 Task: Add an event with the title Second Team Bonding Activity, date '2023/10/20', time 7:50 AM to 9:50 AMand add a description: Teams will work together to solve the challenges and find the hidden items or clues. This requires effective communication, creative thinking, and the ability to leverage each team member's strengths and expertise.Select event color  Basil . Add location for the event as: 789 Santorini Caldera, Santorini, Greece, logged in from the account softage.6@softage.netand send the event invitation to softage.5@softage.net and softage.7@softage.net. Set a reminder for the event Weekly on Sunday
Action: Mouse moved to (89, 112)
Screenshot: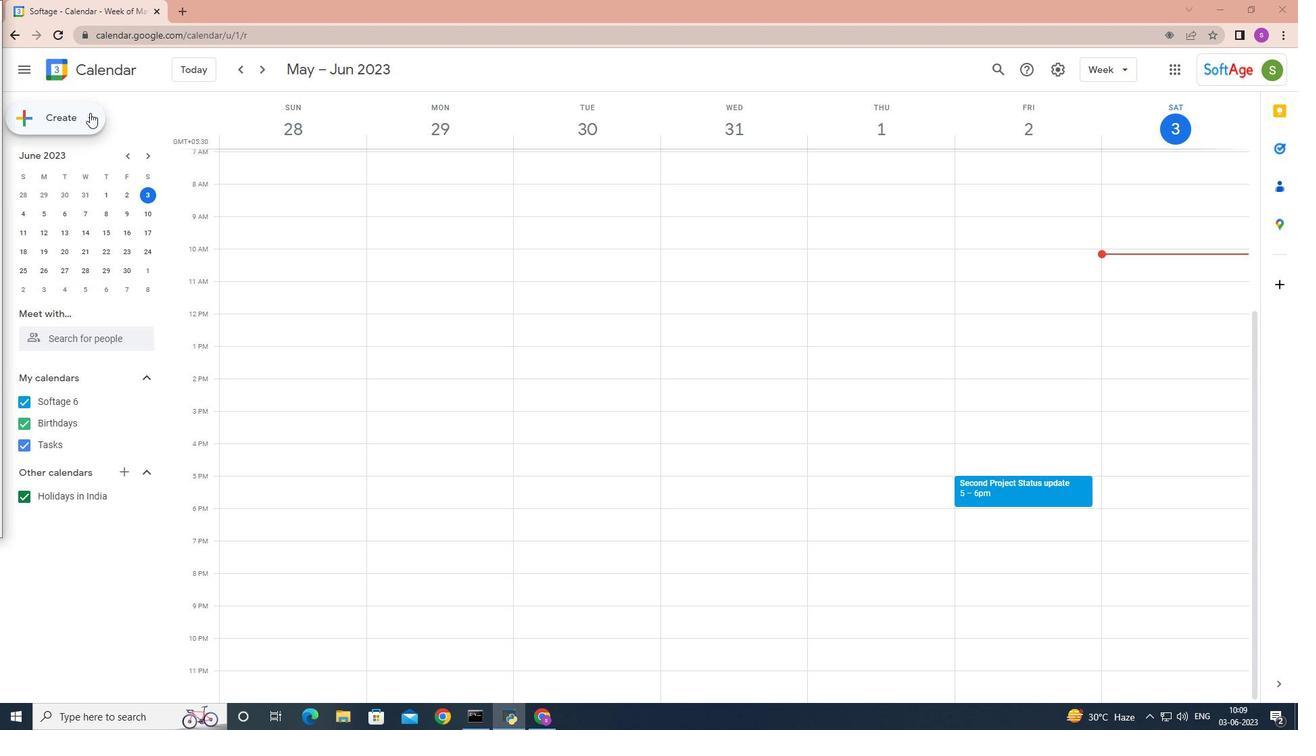 
Action: Mouse pressed left at (89, 112)
Screenshot: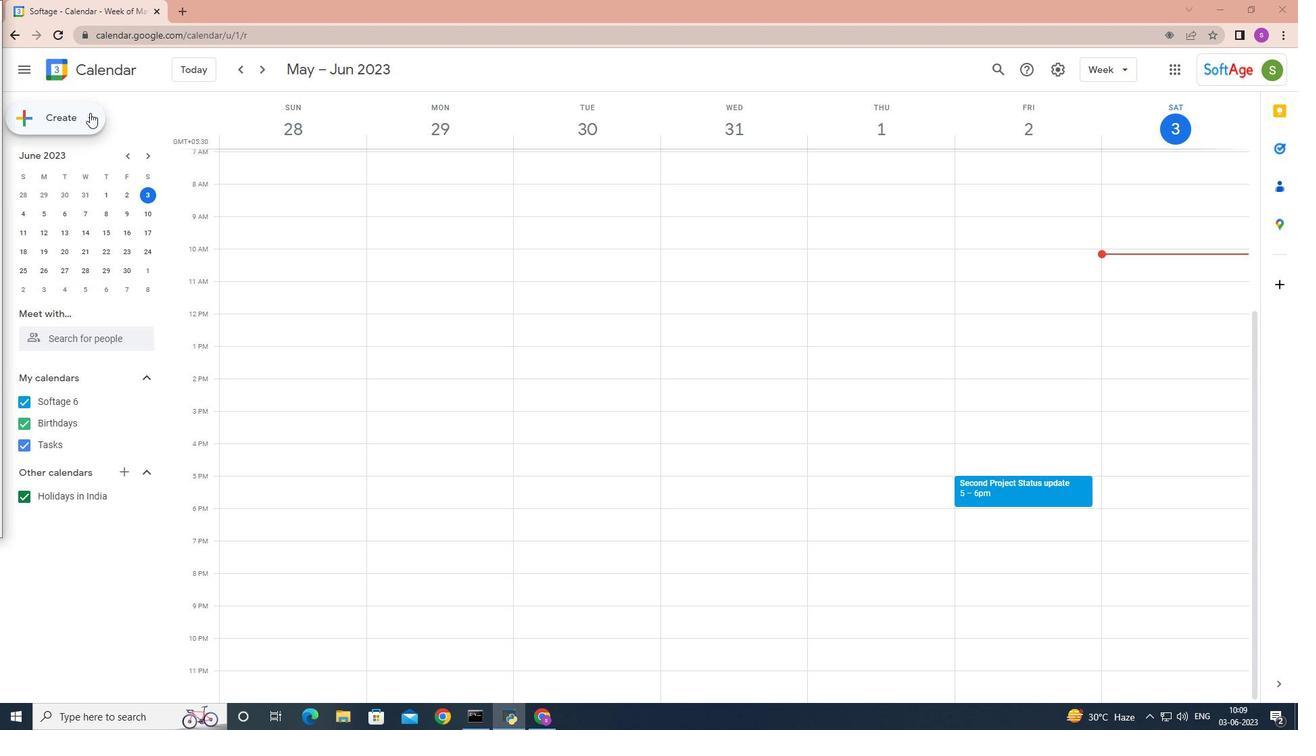 
Action: Mouse moved to (73, 150)
Screenshot: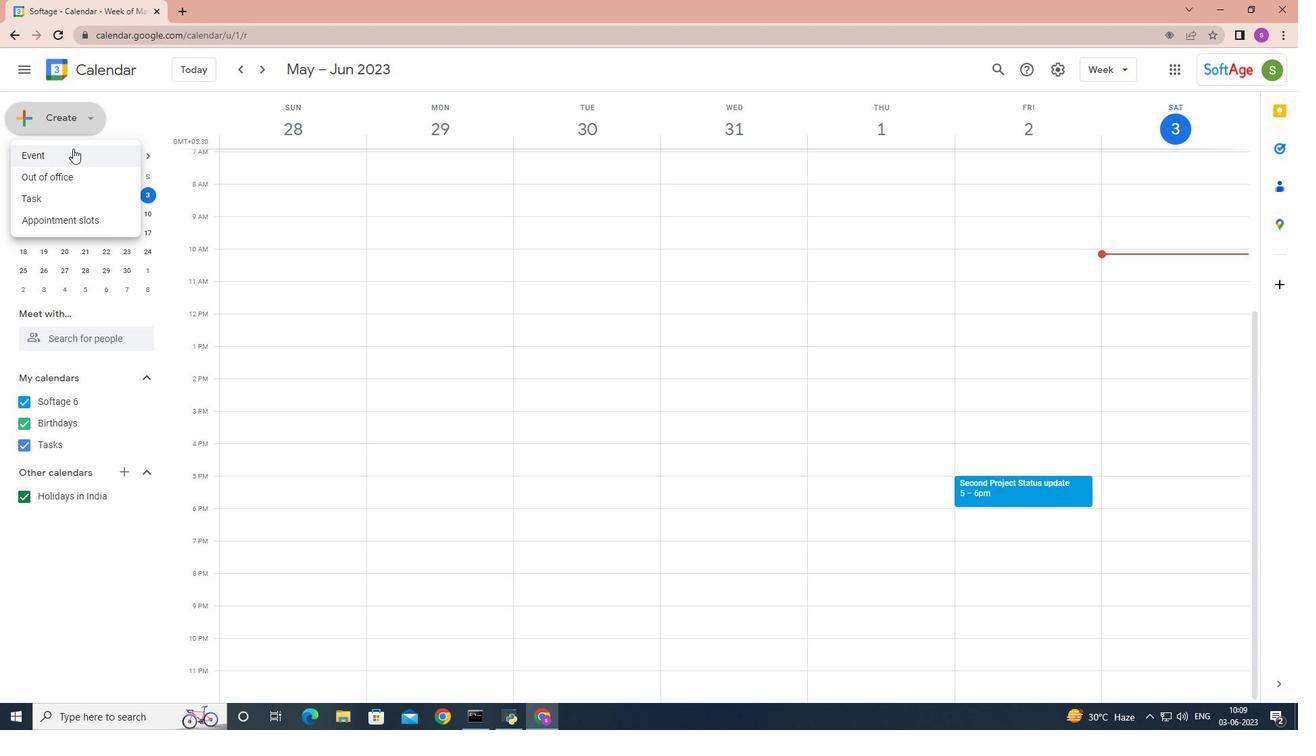 
Action: Mouse pressed left at (73, 150)
Screenshot: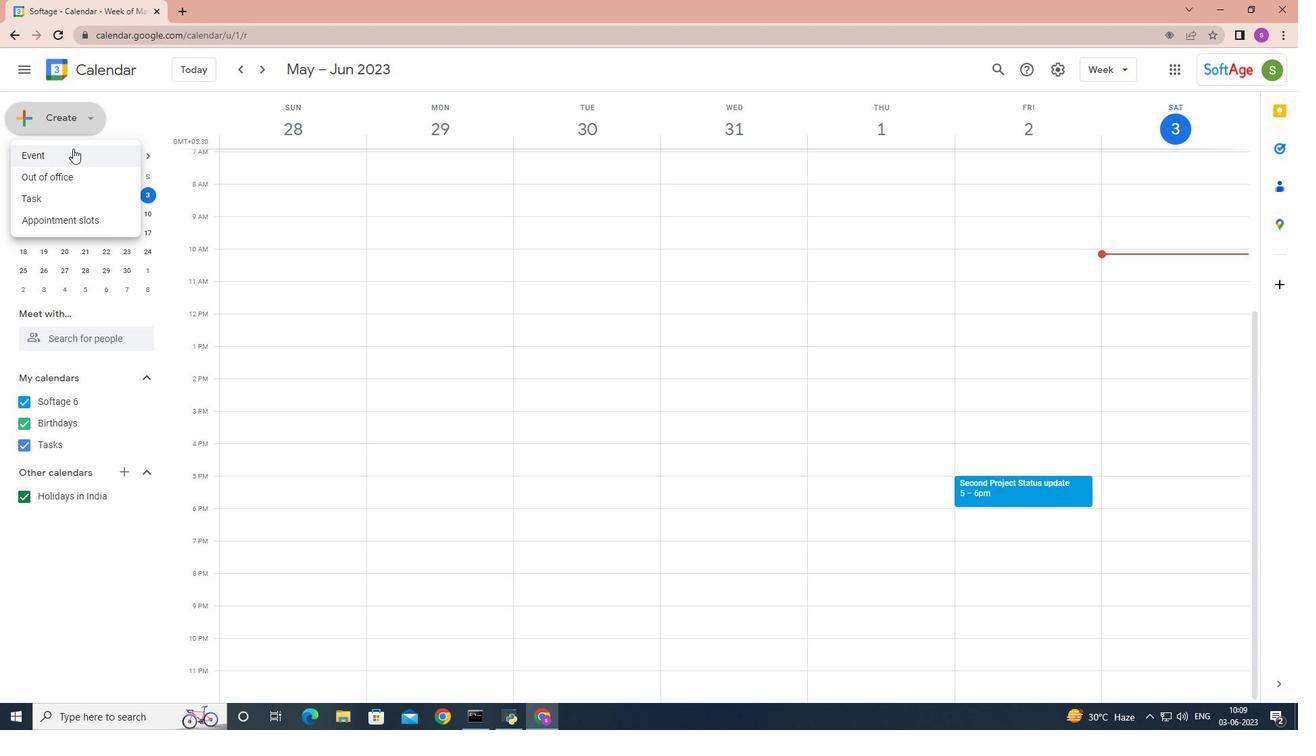 
Action: Mouse moved to (981, 528)
Screenshot: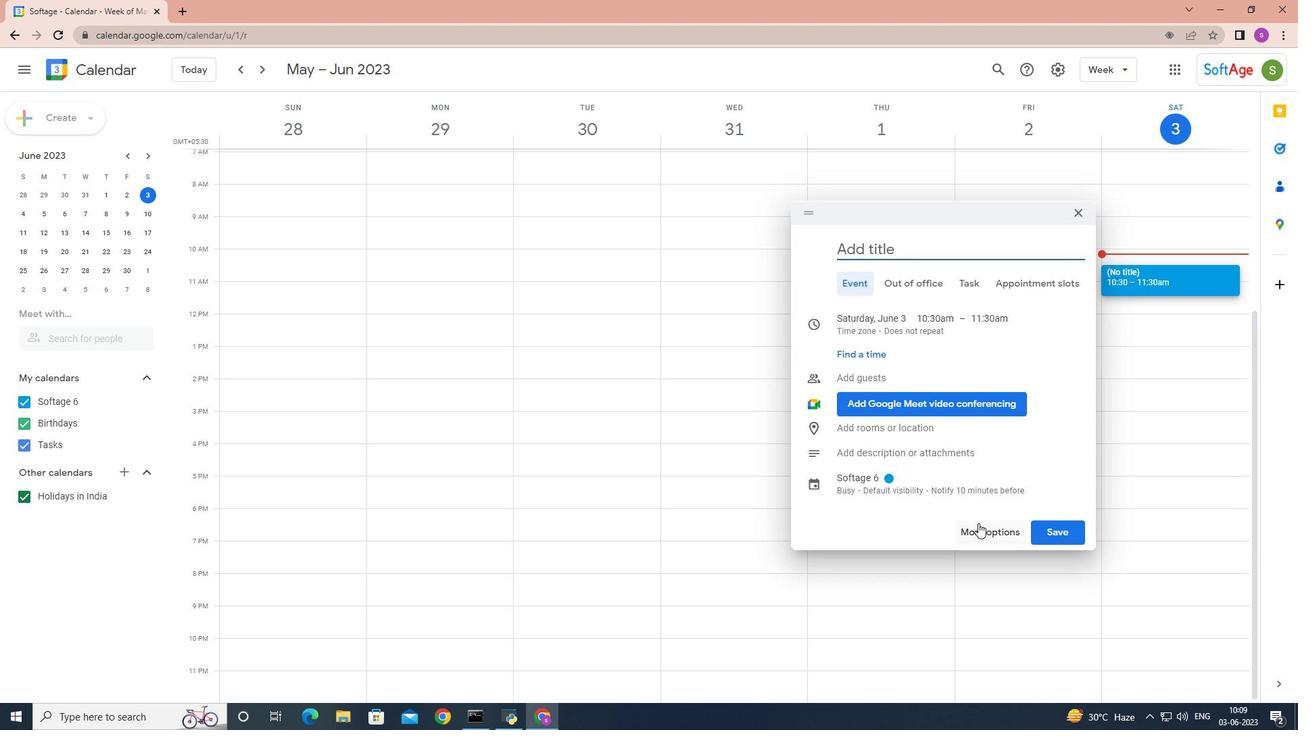
Action: Mouse pressed left at (981, 528)
Screenshot: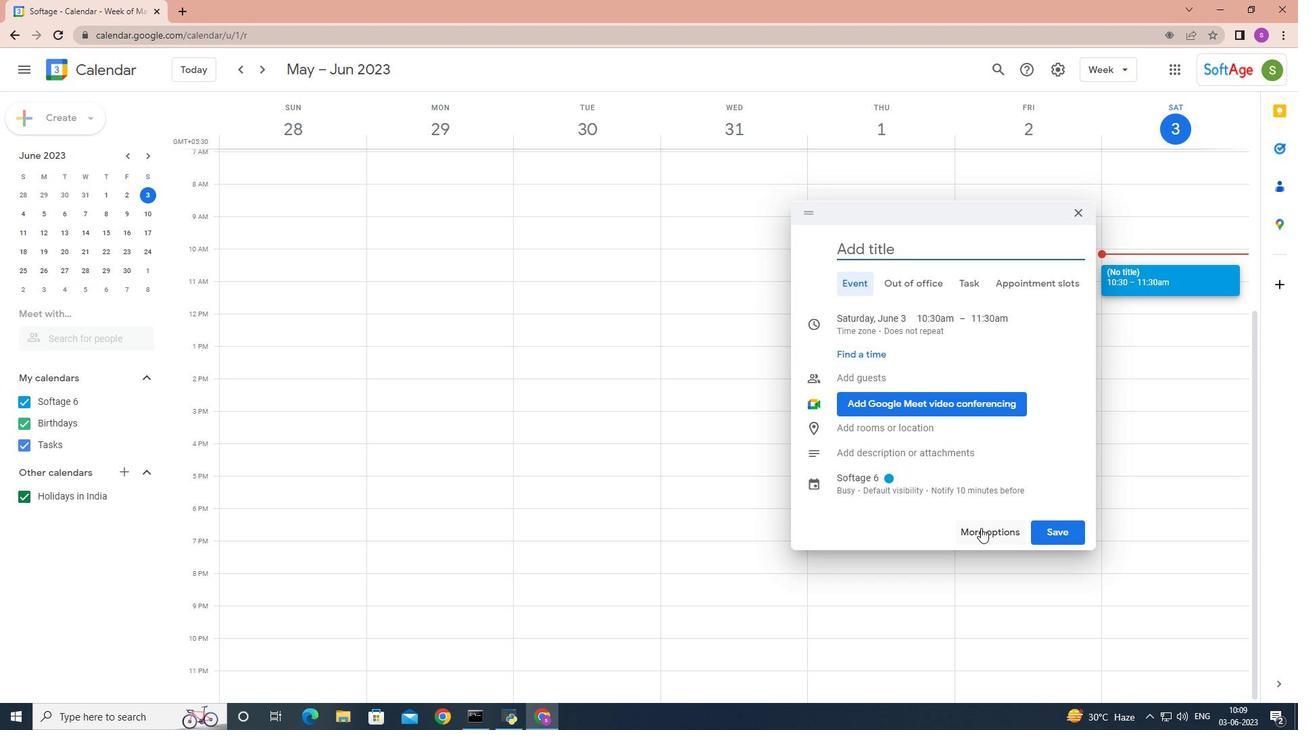 
Action: Mouse moved to (971, 524)
Screenshot: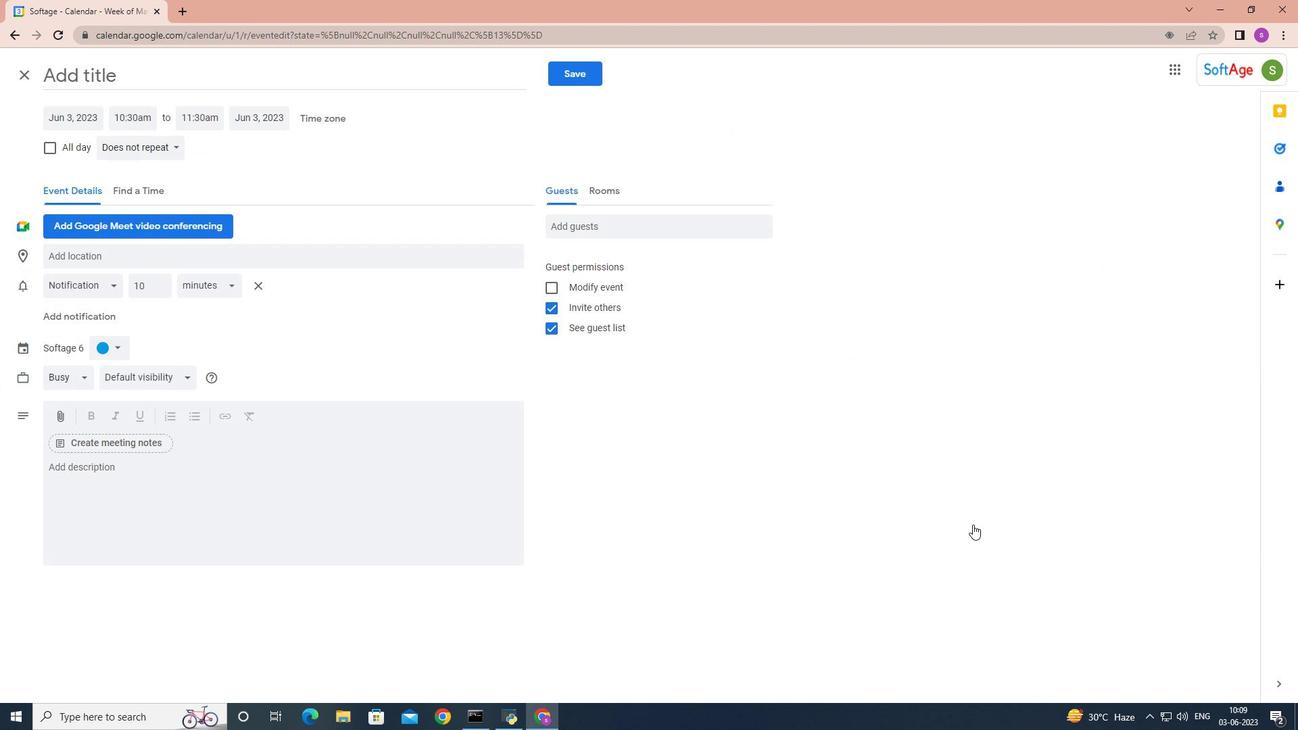 
Action: Key pressed <Key.shift>Second<Key.space><Key.shift>Teams<Key.space><Key.shift>Bop<Key.backspace>nding<Key.space><Key.shift>Activity
Screenshot: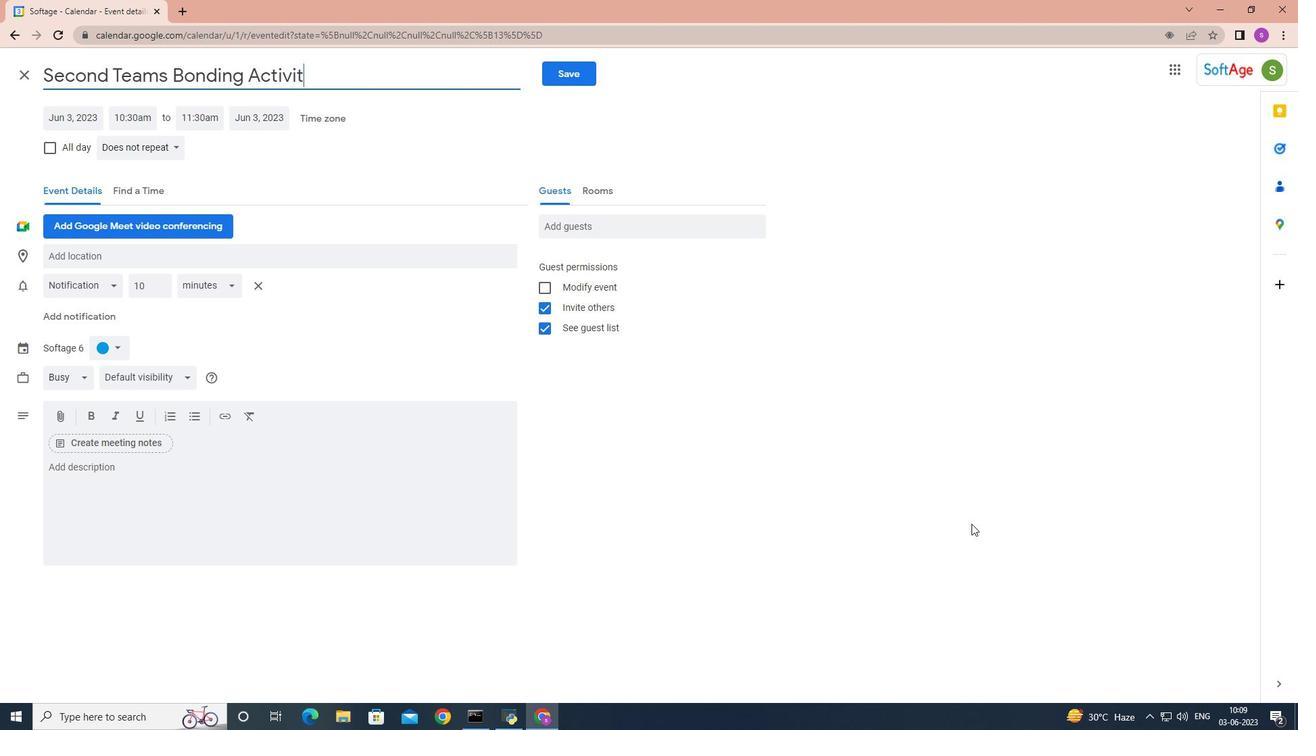 
Action: Mouse moved to (85, 122)
Screenshot: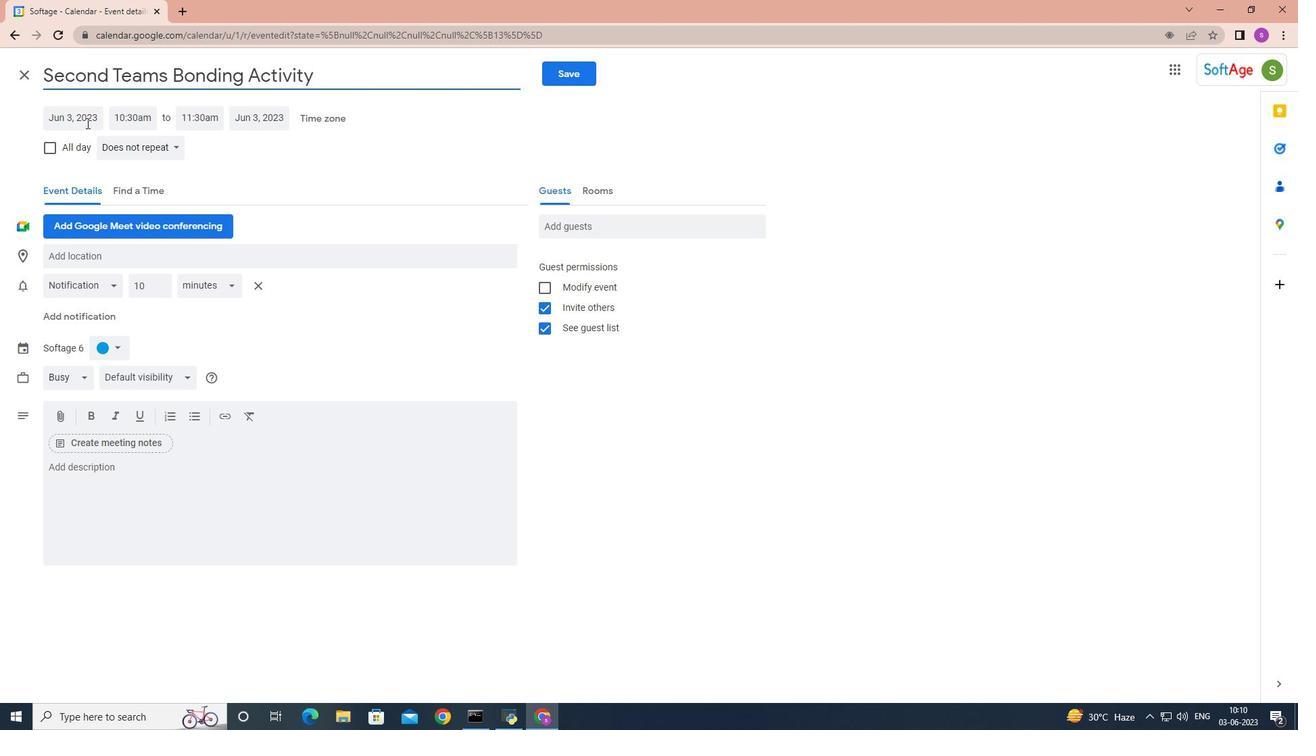 
Action: Mouse pressed left at (85, 122)
Screenshot: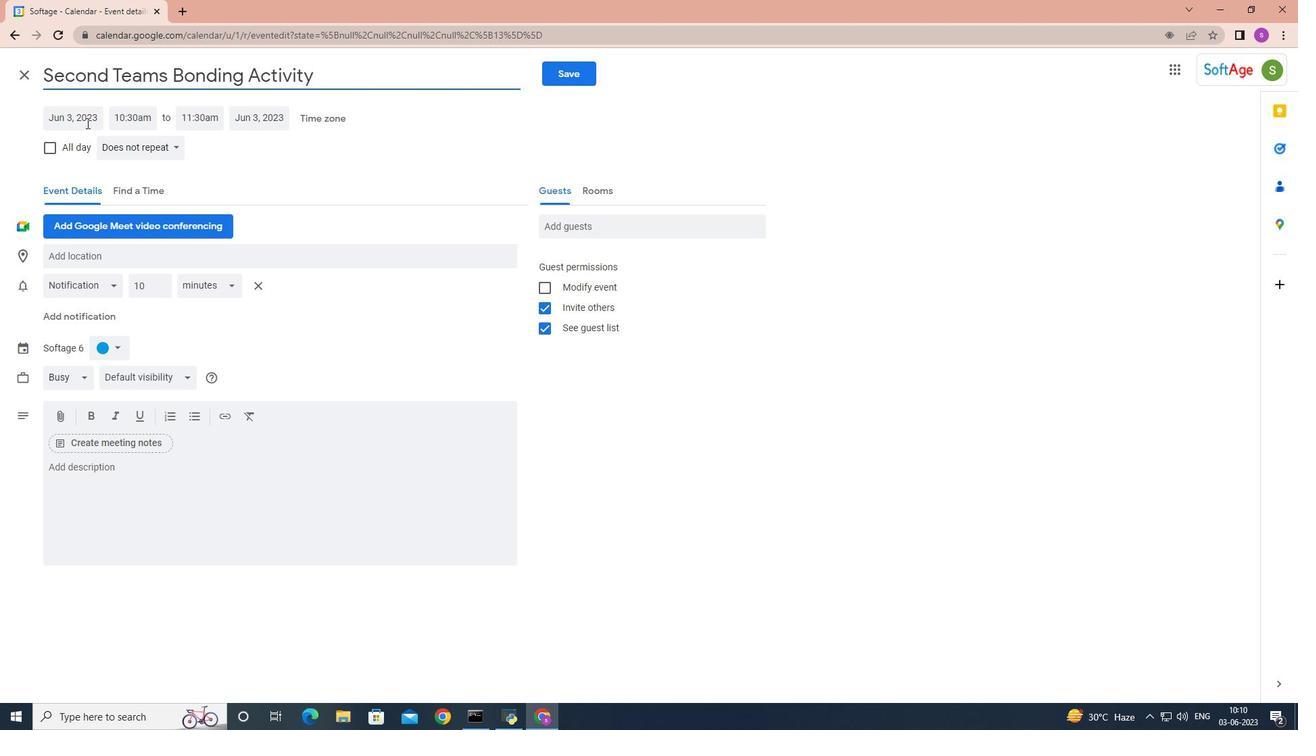
Action: Mouse moved to (211, 147)
Screenshot: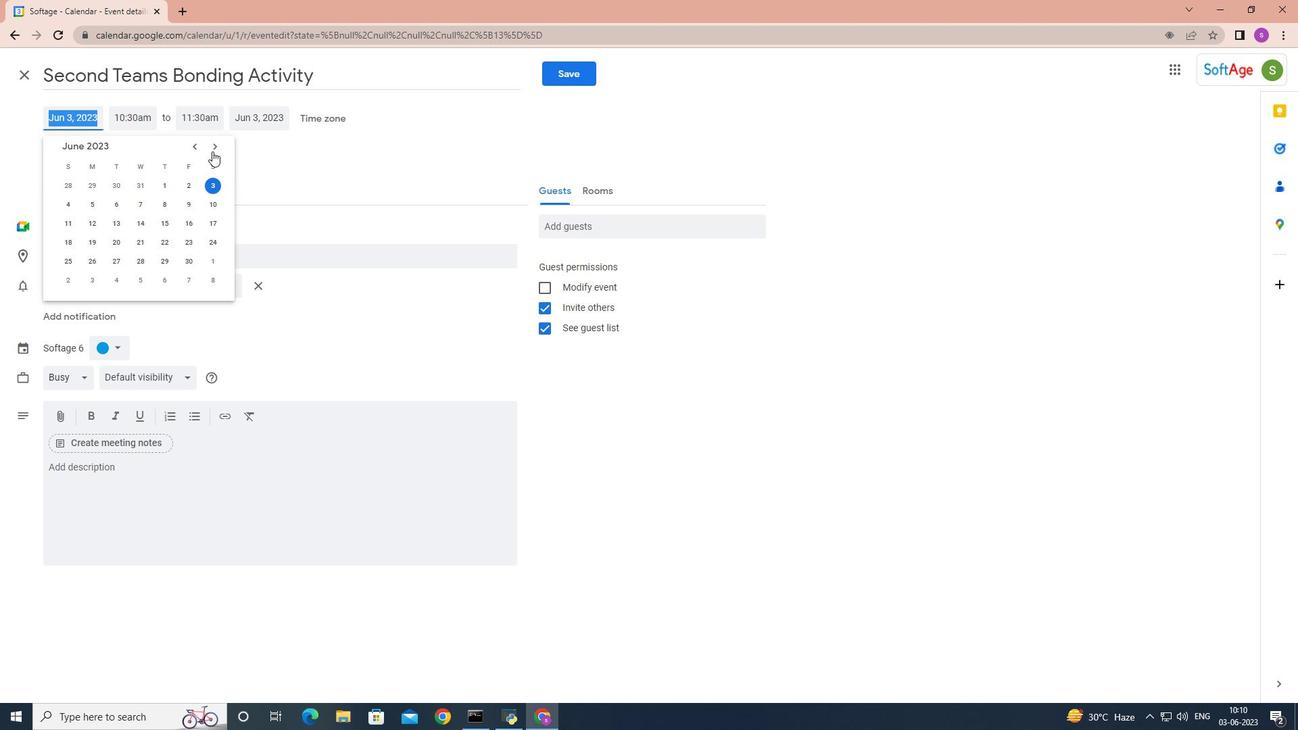 
Action: Mouse pressed left at (211, 147)
Screenshot: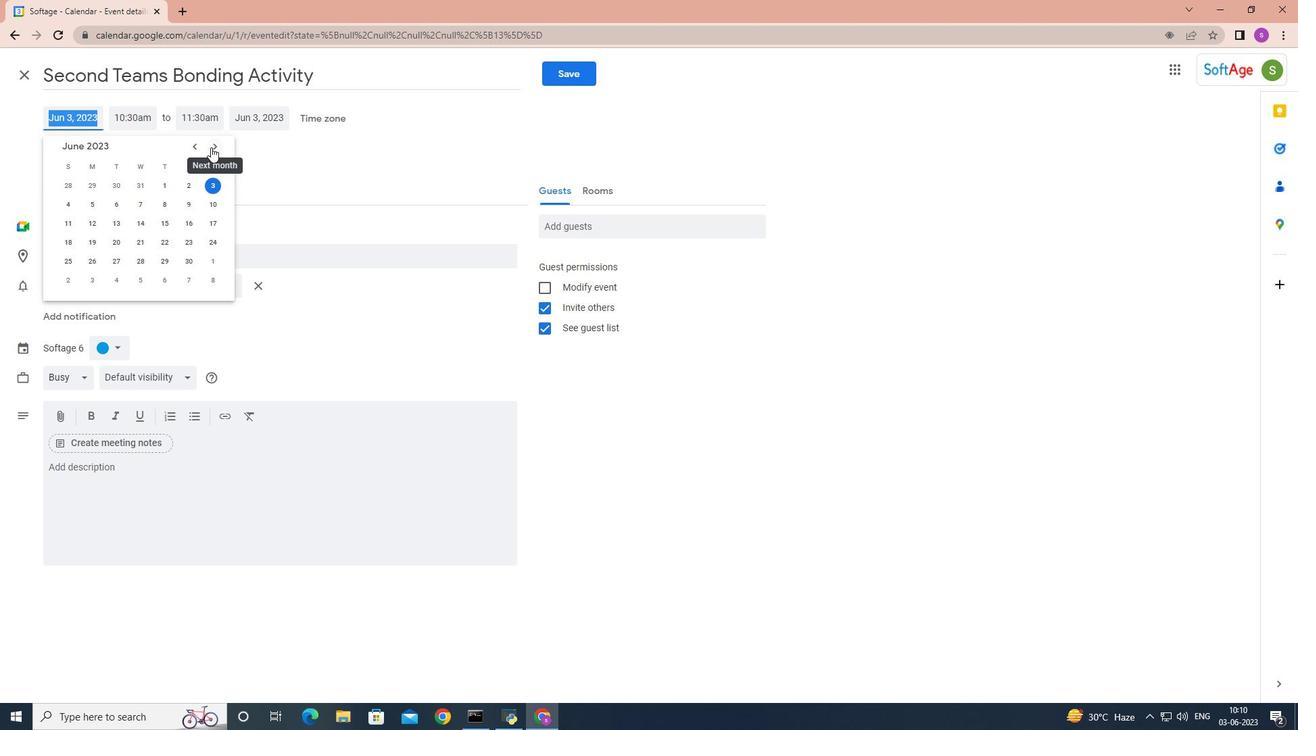 
Action: Mouse pressed left at (211, 147)
Screenshot: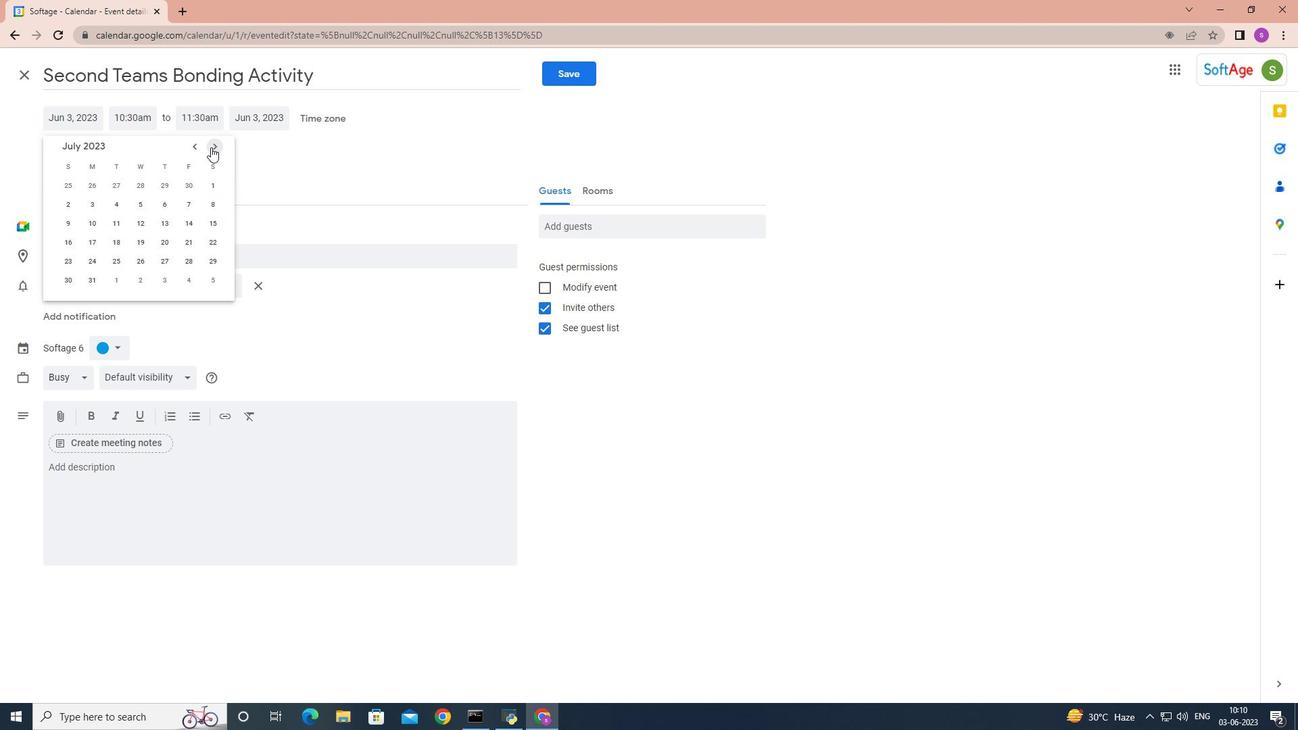 
Action: Mouse pressed left at (211, 147)
Screenshot: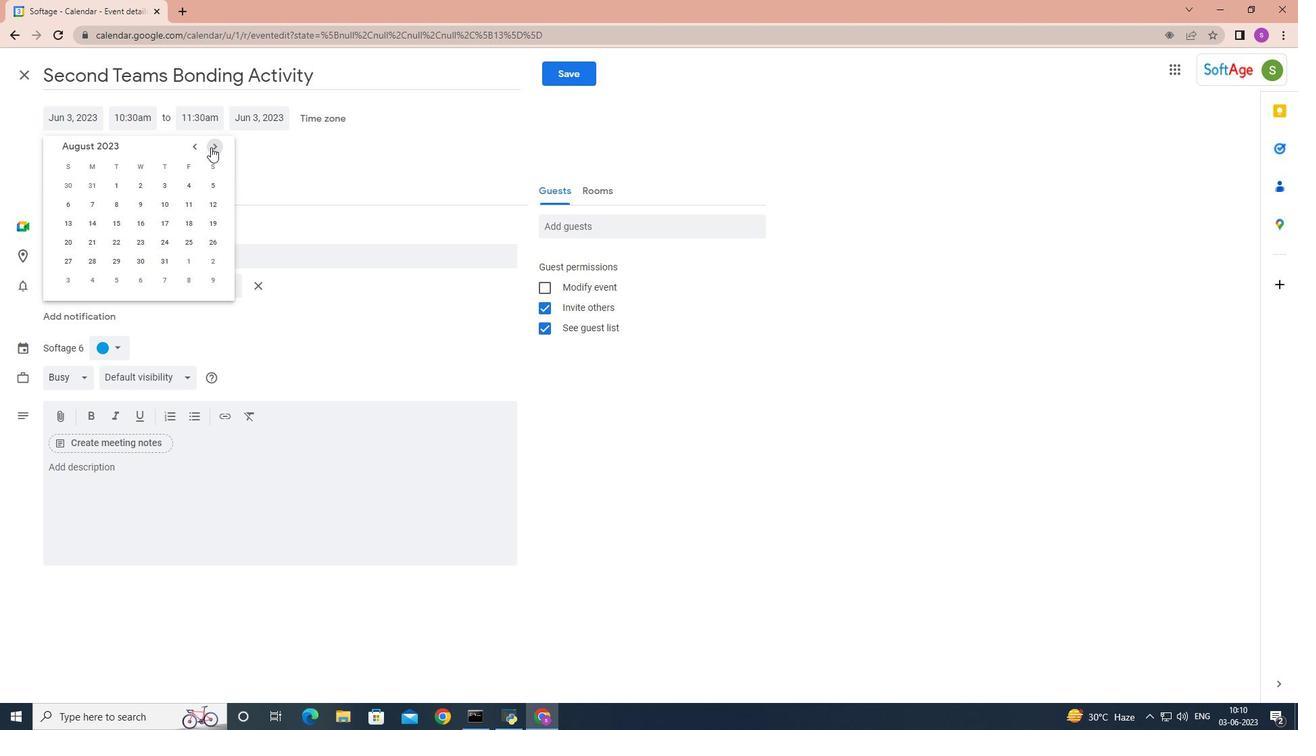 
Action: Mouse pressed left at (211, 147)
Screenshot: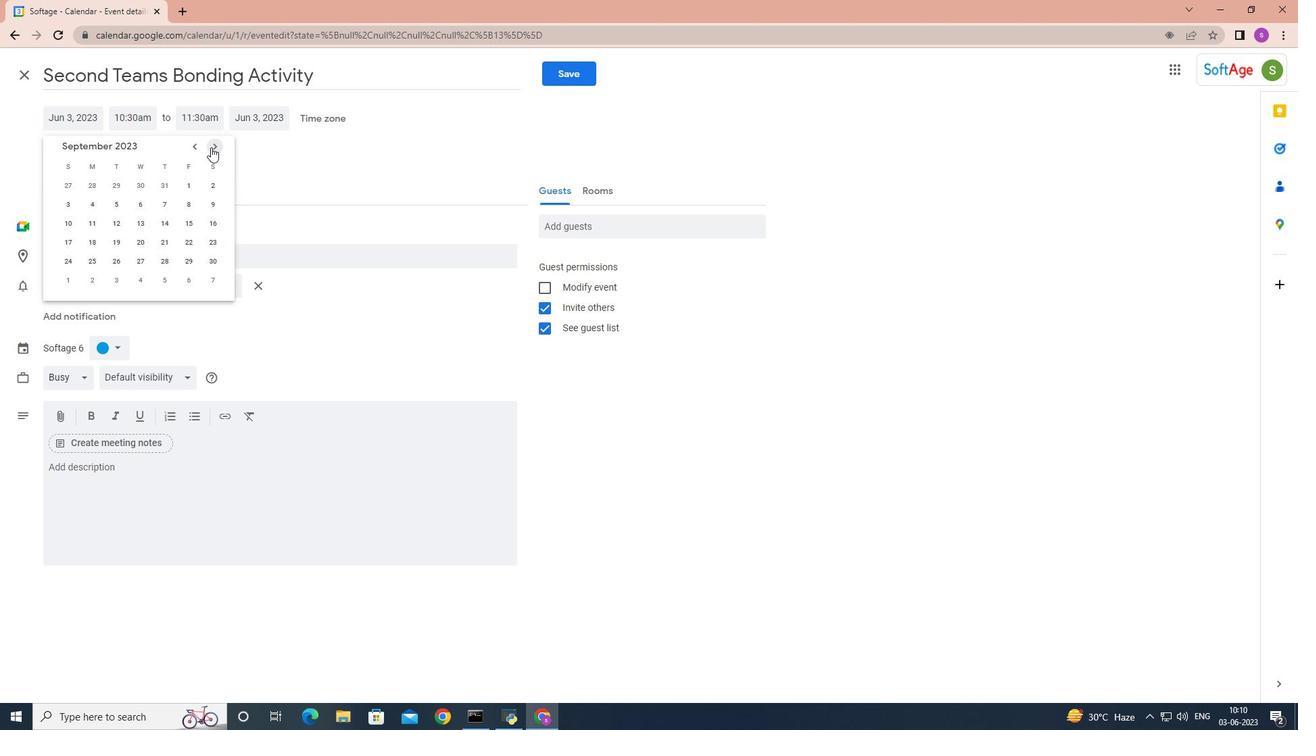 
Action: Mouse moved to (189, 223)
Screenshot: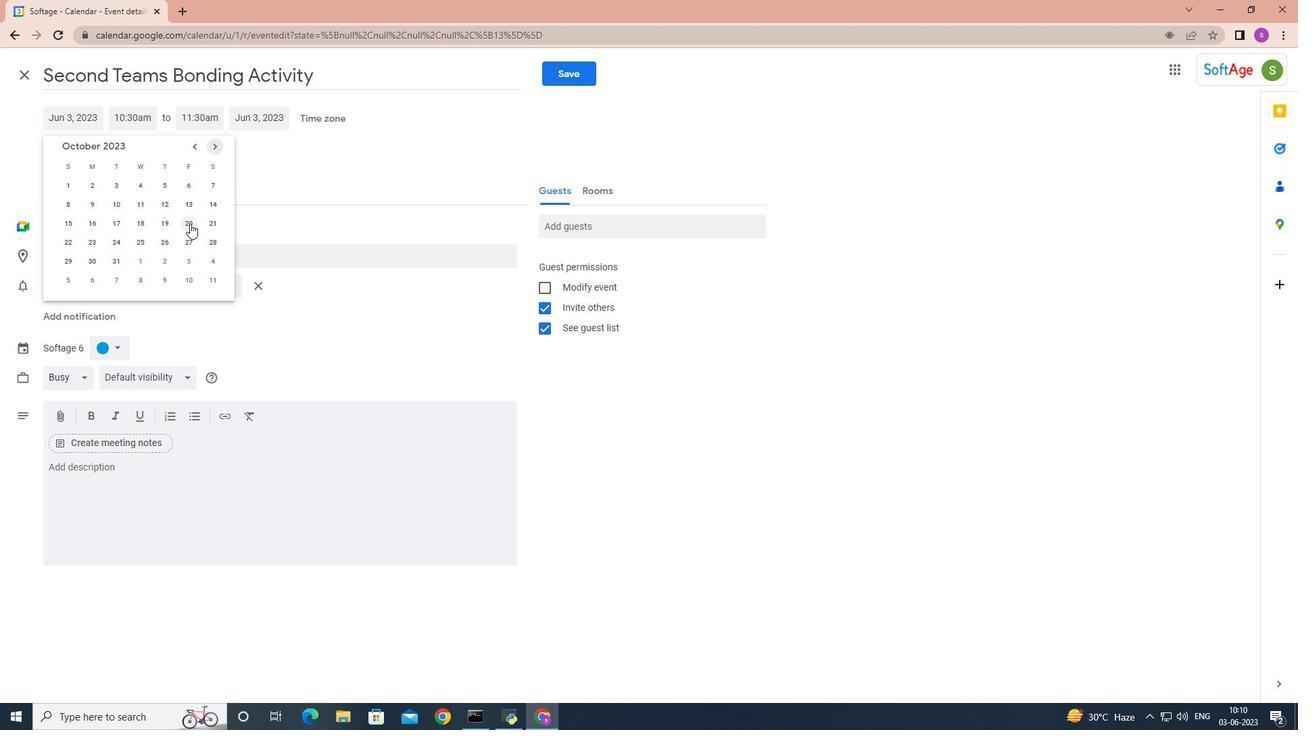 
Action: Mouse pressed left at (189, 223)
Screenshot: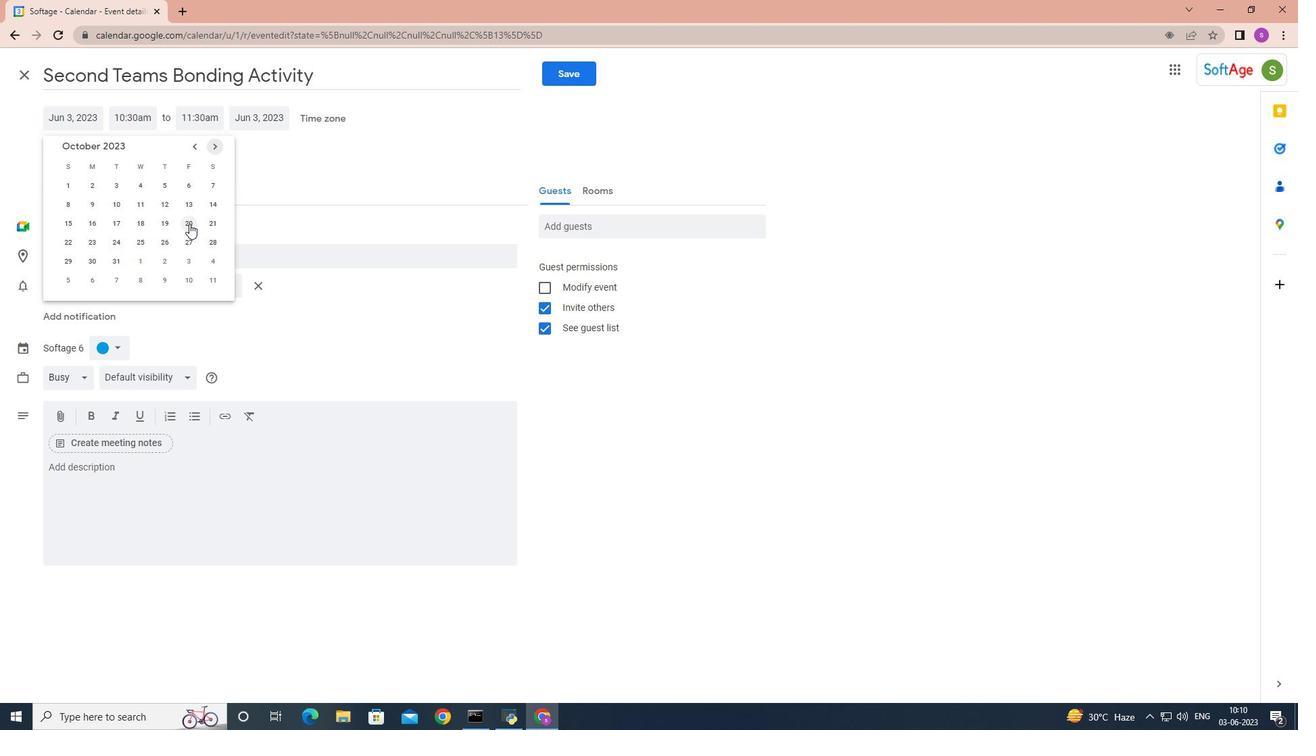 
Action: Mouse moved to (140, 115)
Screenshot: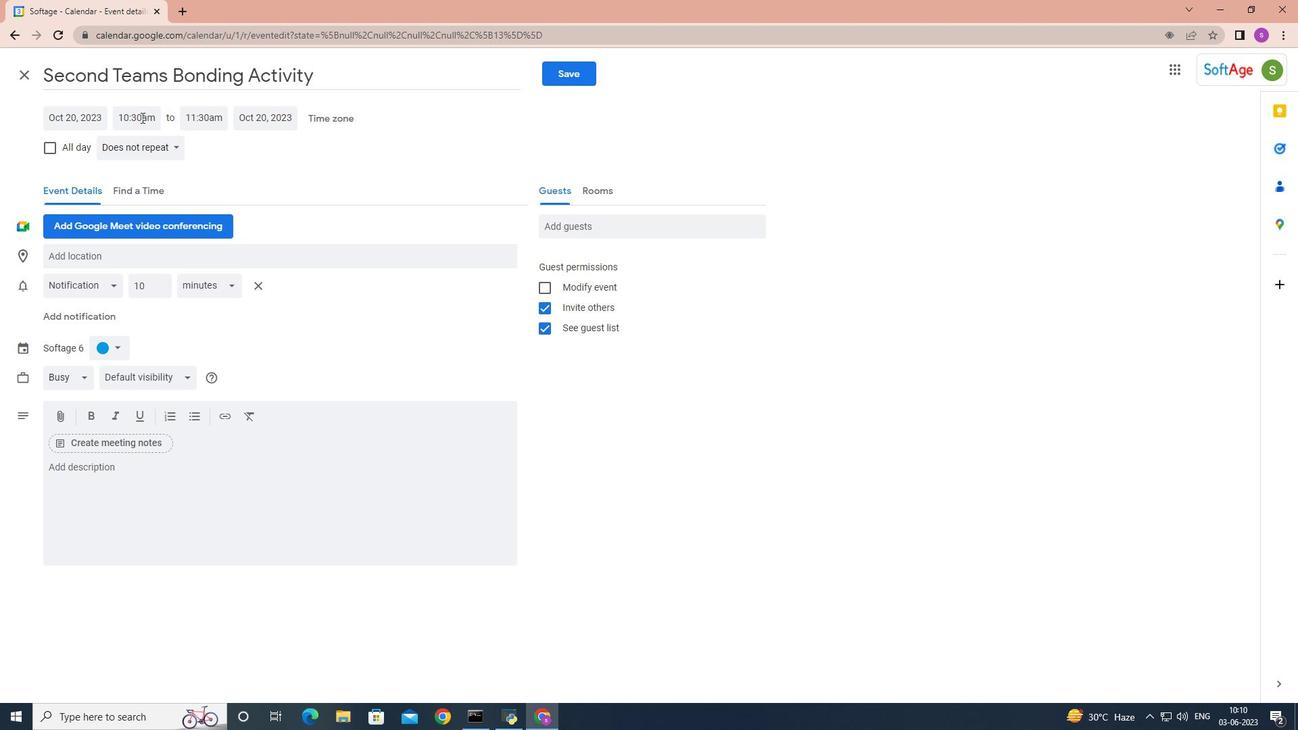 
Action: Mouse pressed left at (140, 115)
Screenshot: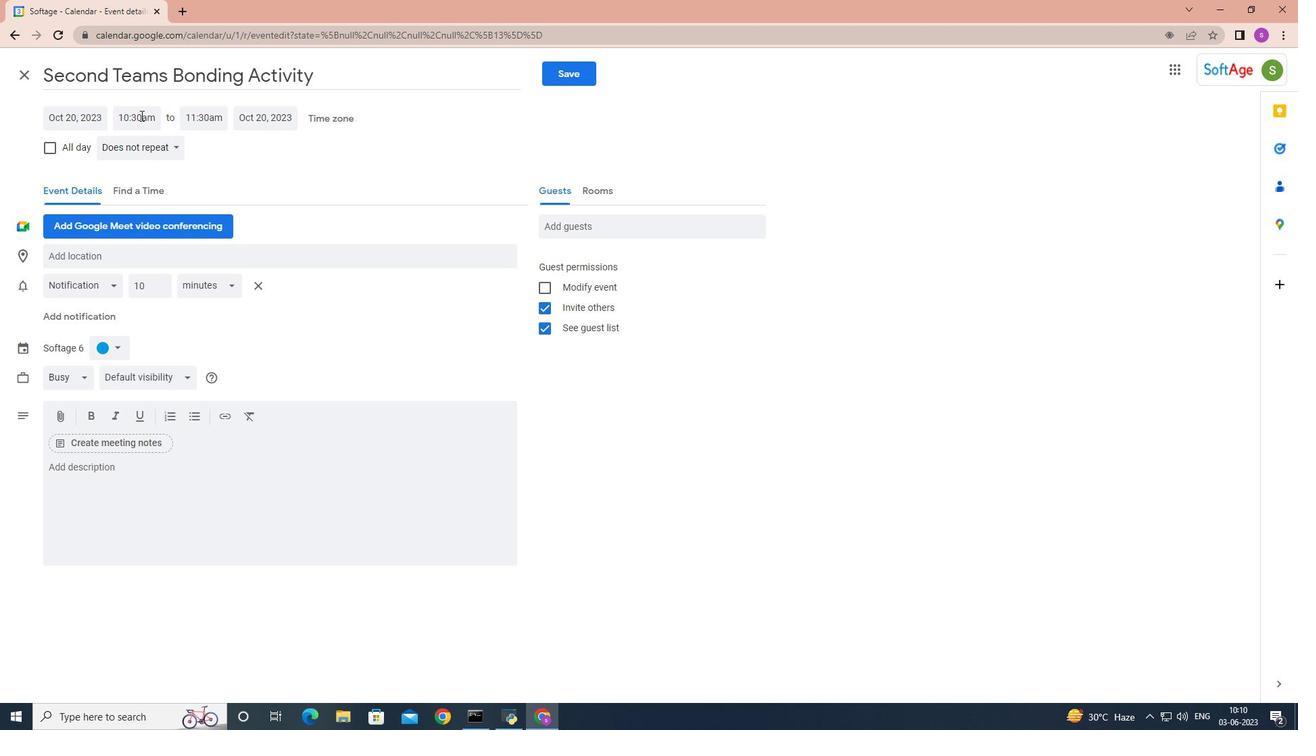 
Action: Mouse moved to (184, 234)
Screenshot: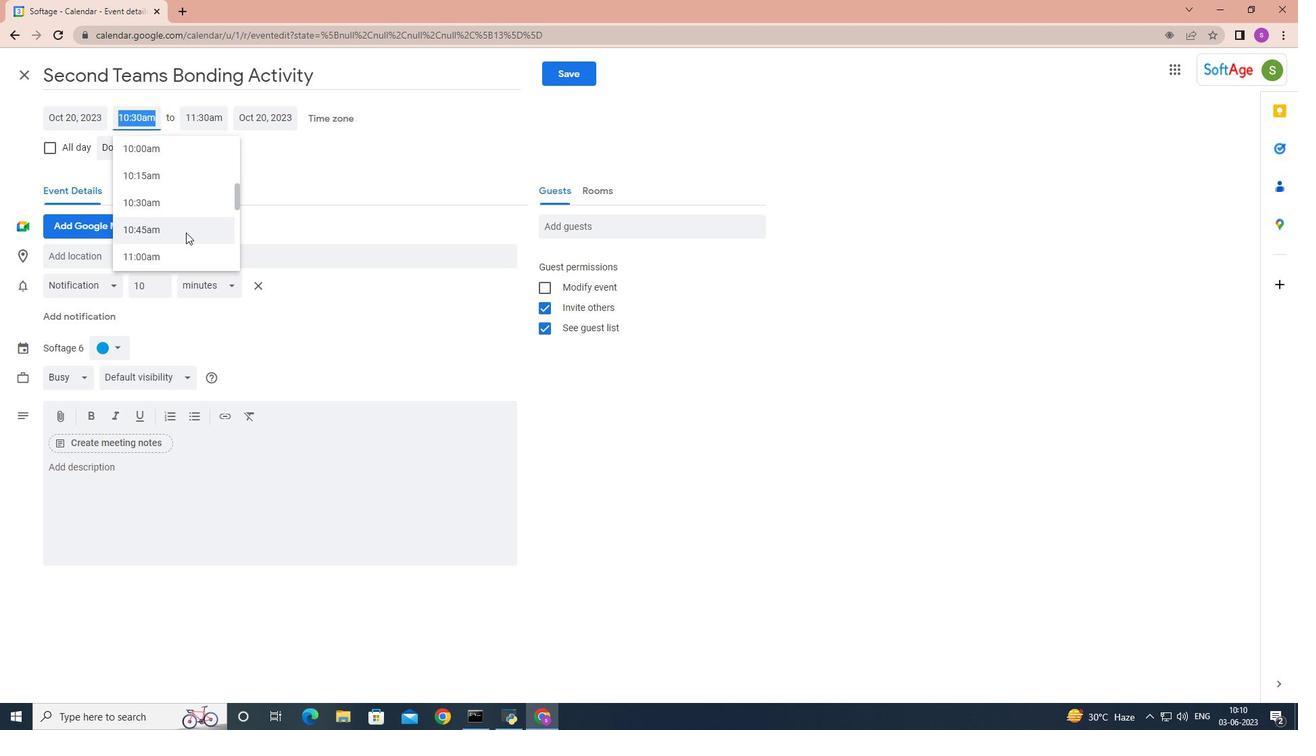 
Action: Mouse scrolled (184, 233) with delta (0, 0)
Screenshot: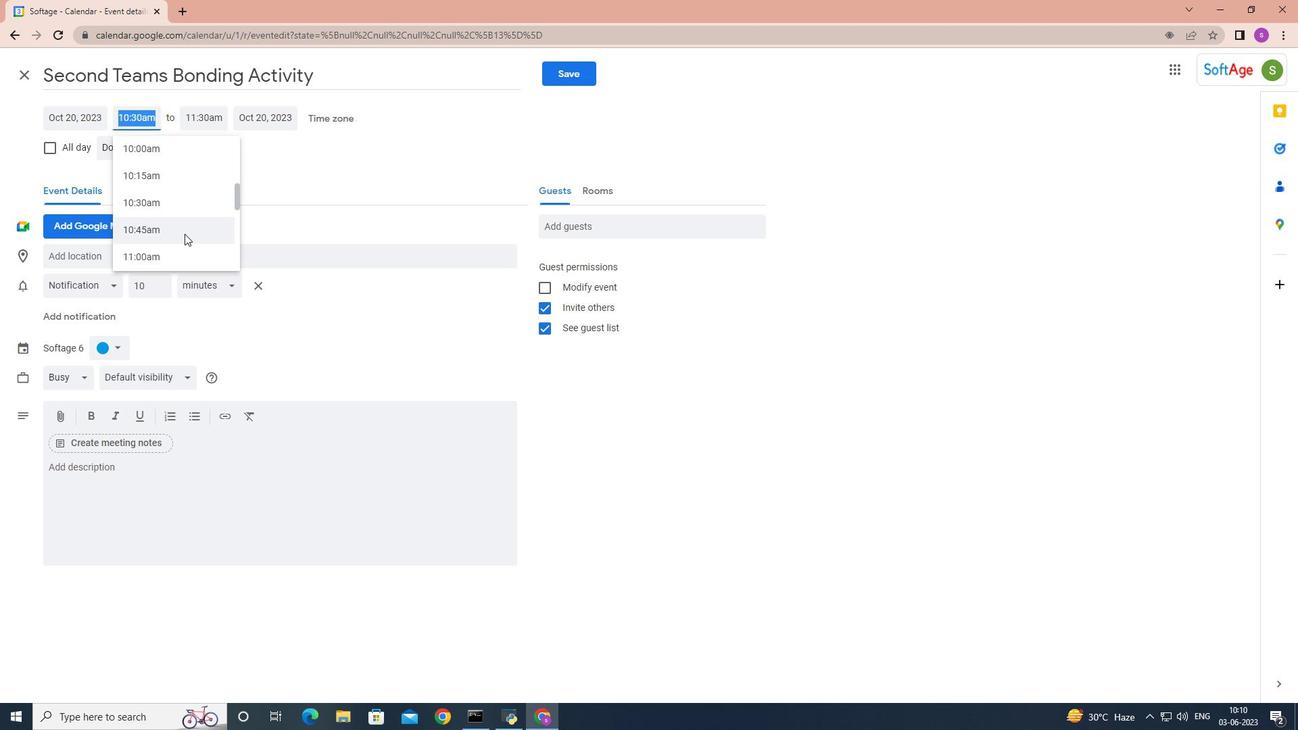 
Action: Mouse scrolled (184, 234) with delta (0, 0)
Screenshot: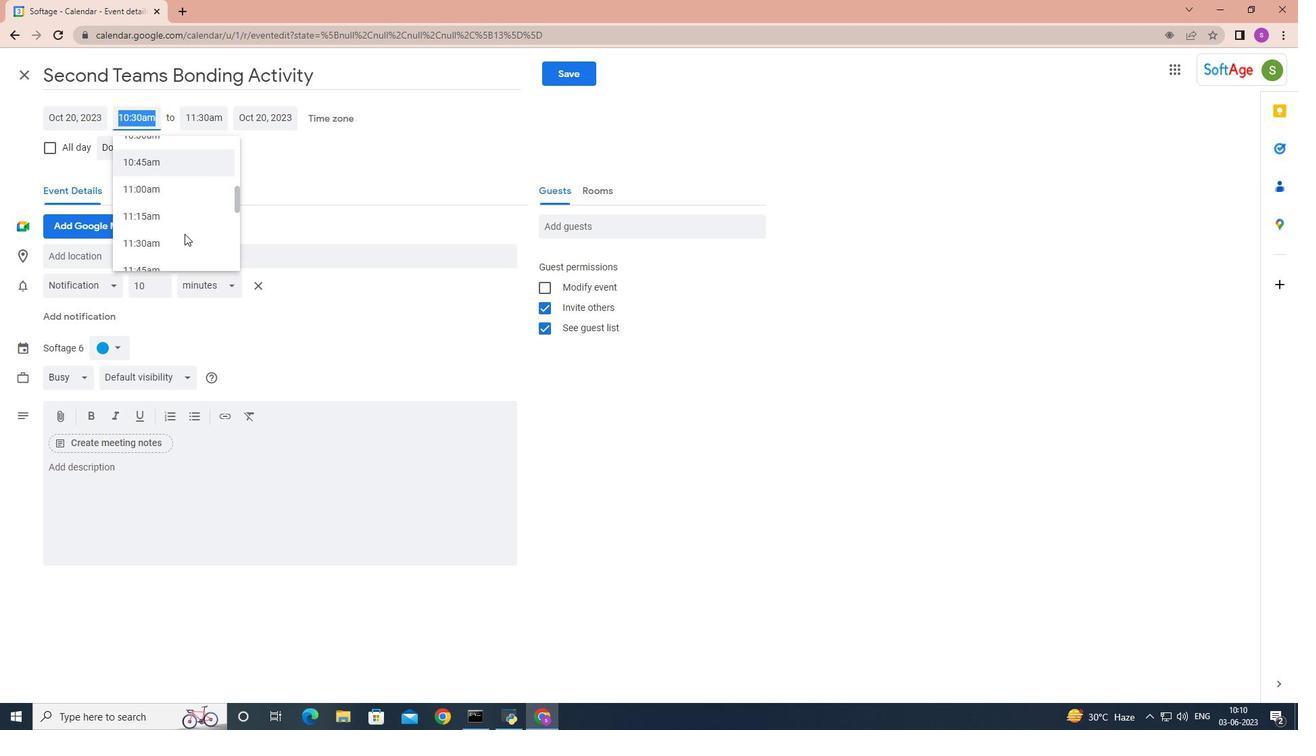 
Action: Mouse scrolled (184, 234) with delta (0, 0)
Screenshot: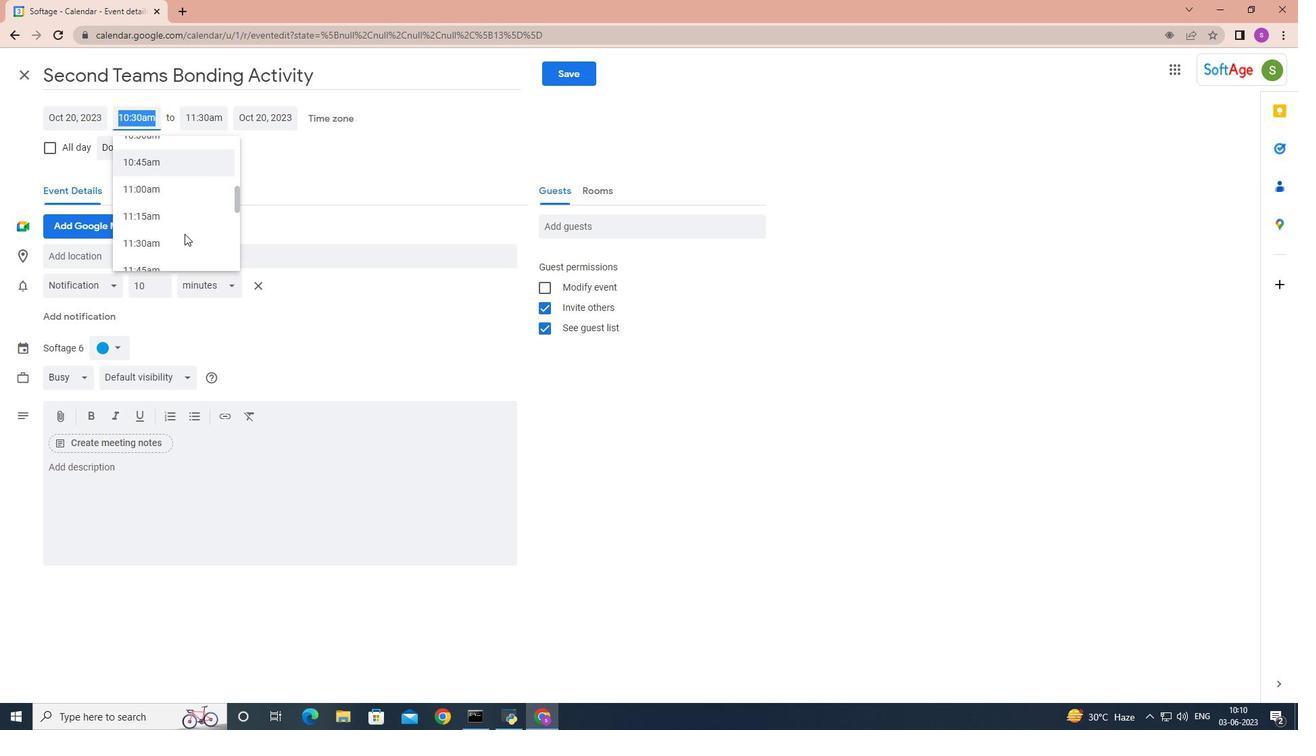 
Action: Mouse scrolled (184, 234) with delta (0, 0)
Screenshot: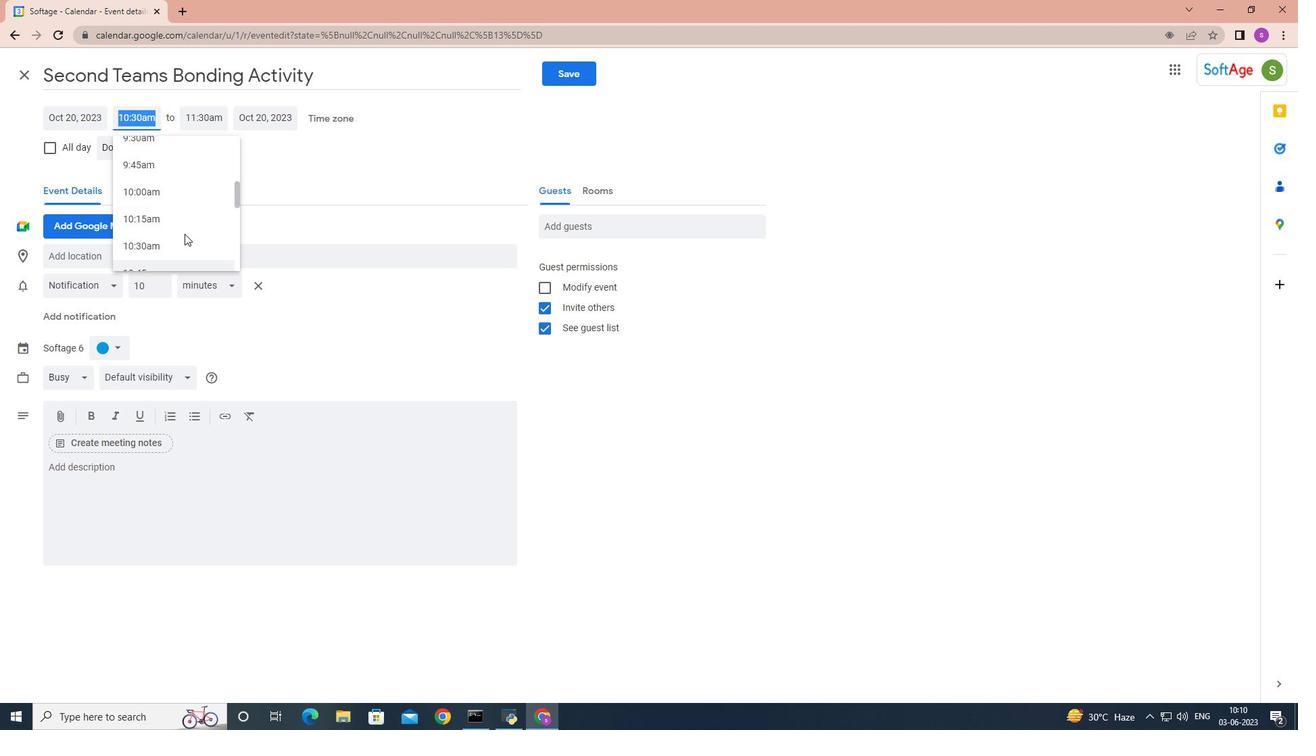 
Action: Mouse scrolled (184, 234) with delta (0, 0)
Screenshot: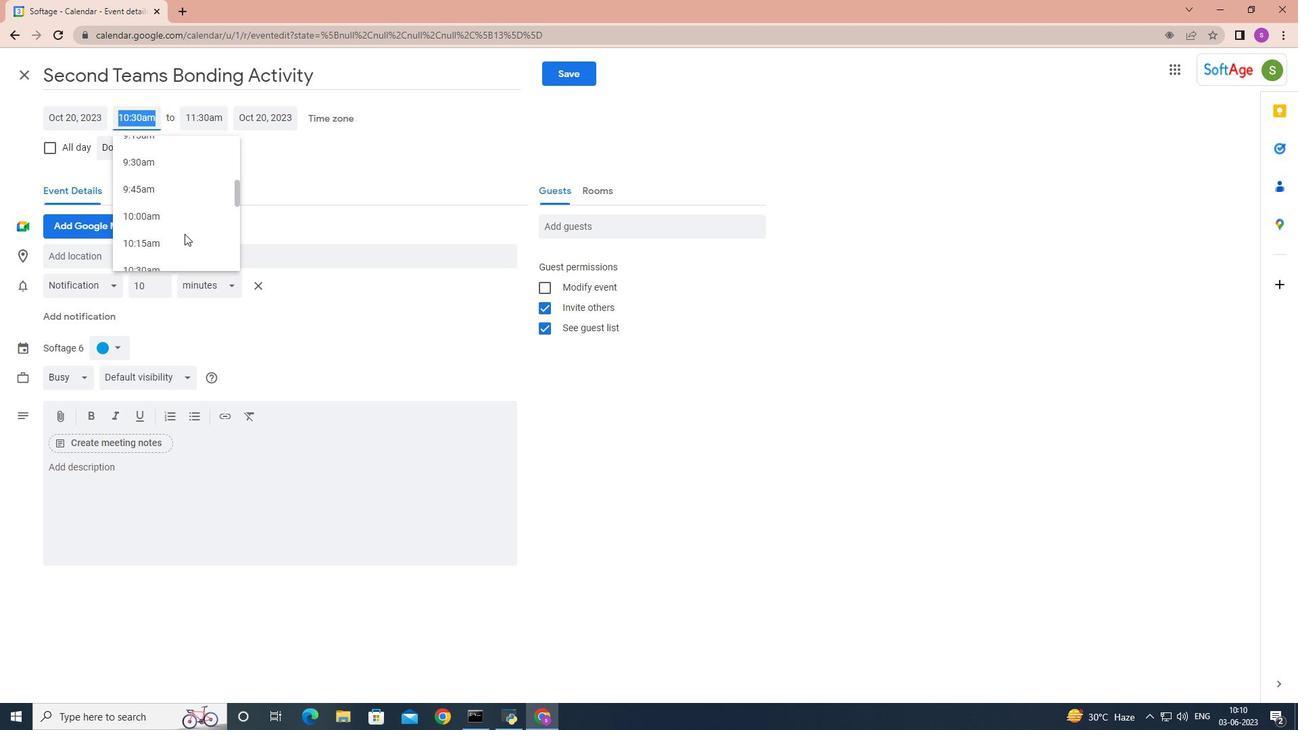 
Action: Mouse scrolled (184, 234) with delta (0, 0)
Screenshot: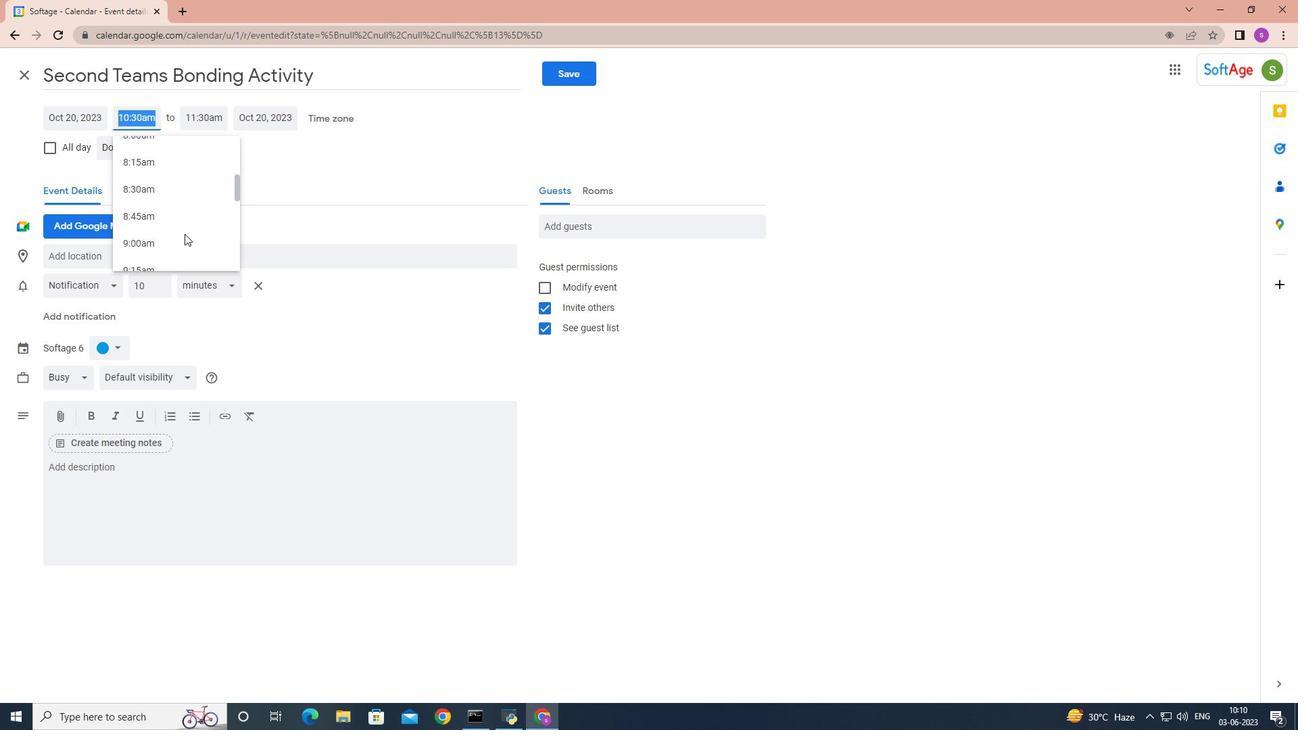 
Action: Mouse moved to (181, 157)
Screenshot: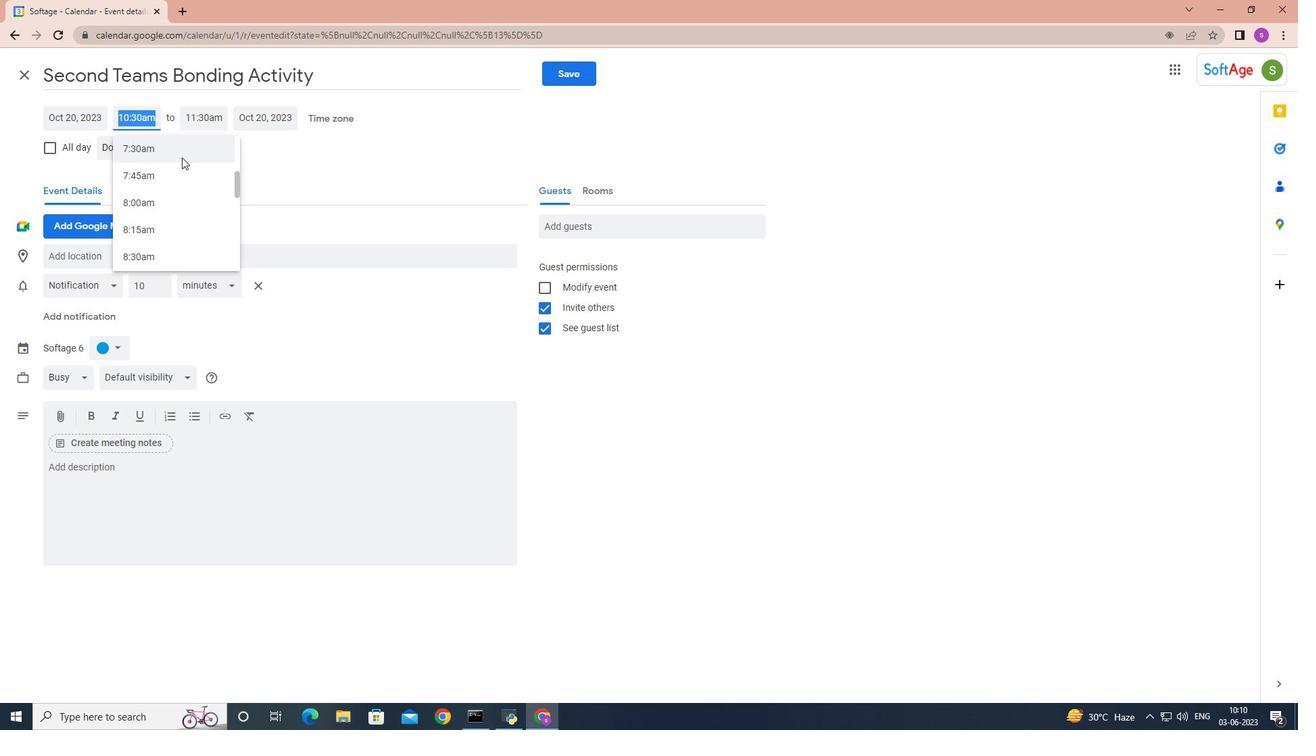 
Action: Key pressed <Key.backspace>7<Key.shift>:50<Key.shift>Am<Key.backspace><Key.shift>M<Key.enter><Key.enter>
Screenshot: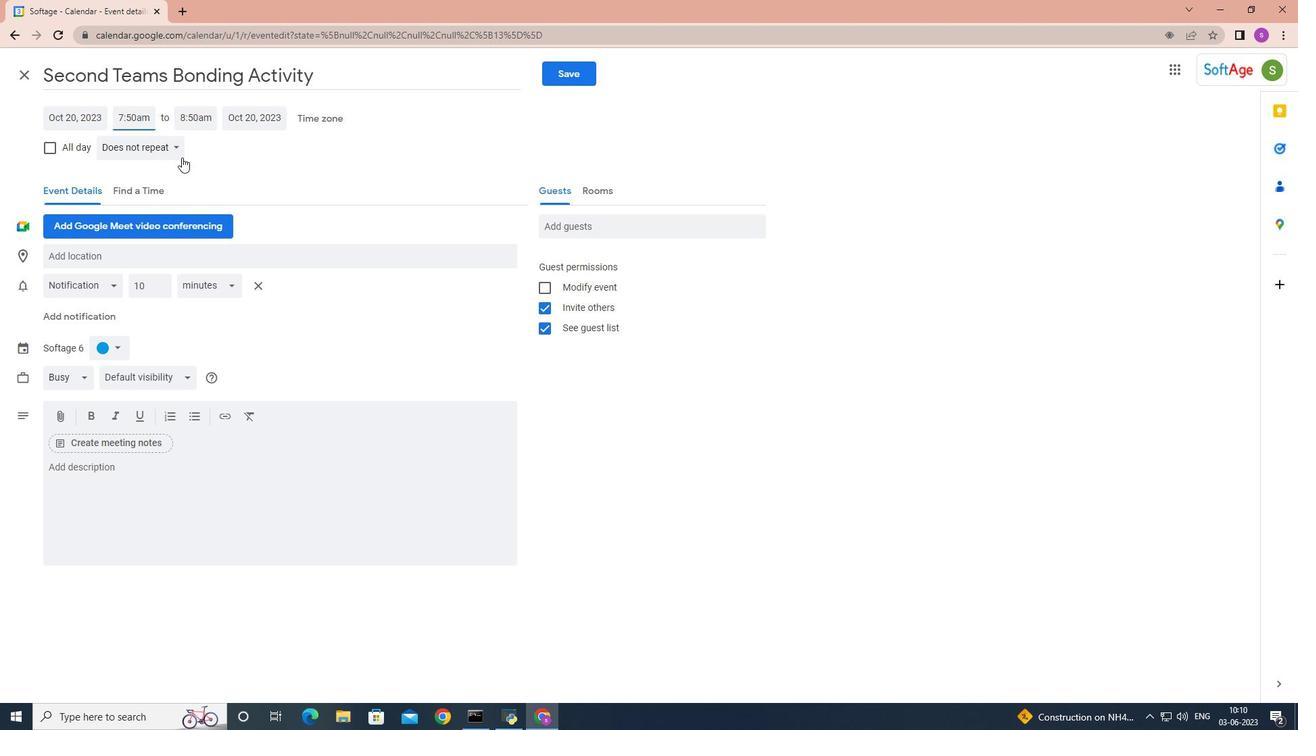 
Action: Mouse moved to (205, 121)
Screenshot: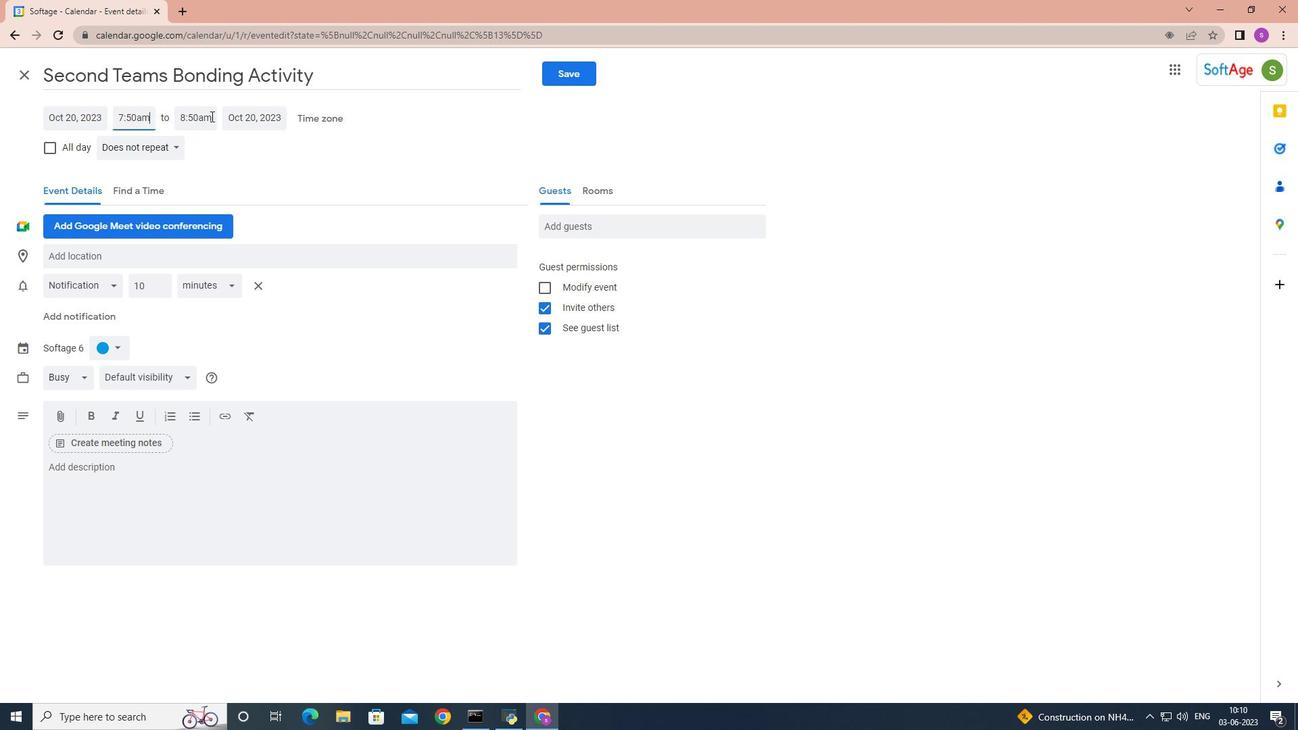 
Action: Mouse pressed left at (205, 121)
Screenshot: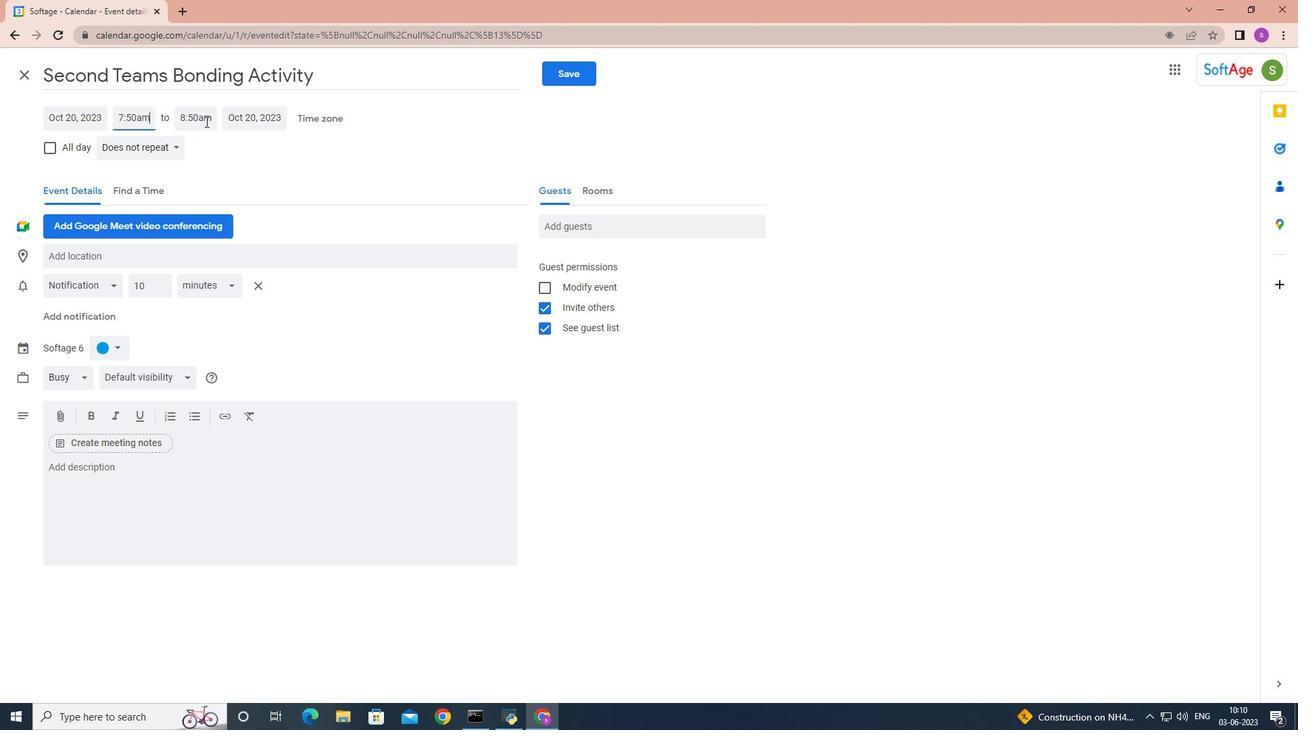 
Action: Mouse moved to (234, 254)
Screenshot: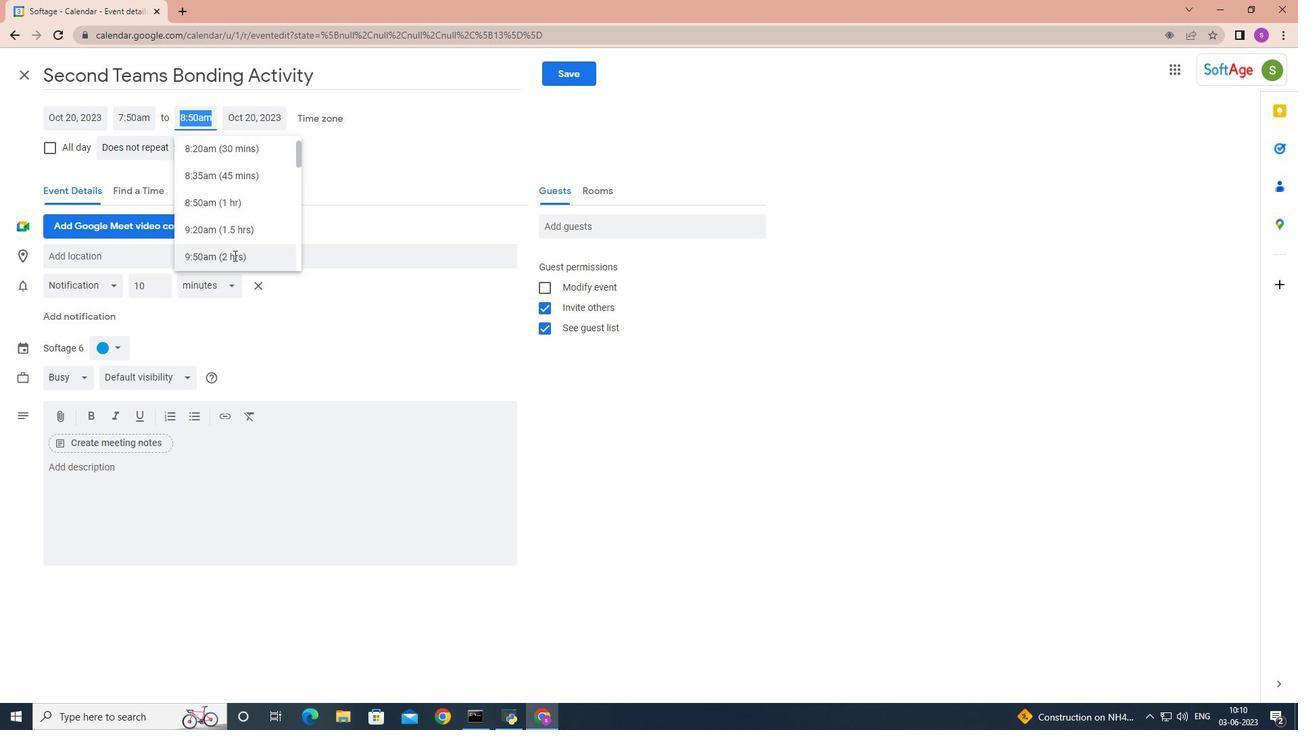 
Action: Mouse pressed left at (234, 254)
Screenshot: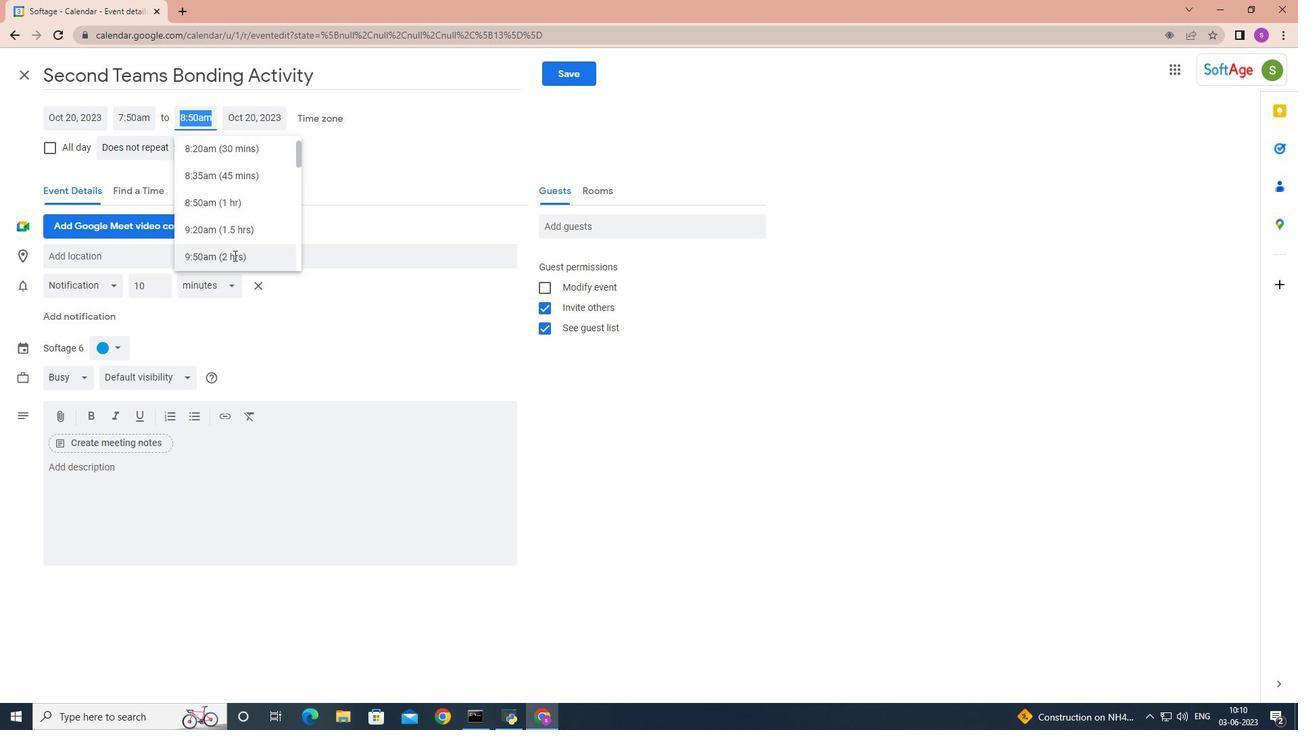 
Action: Mouse moved to (67, 465)
Screenshot: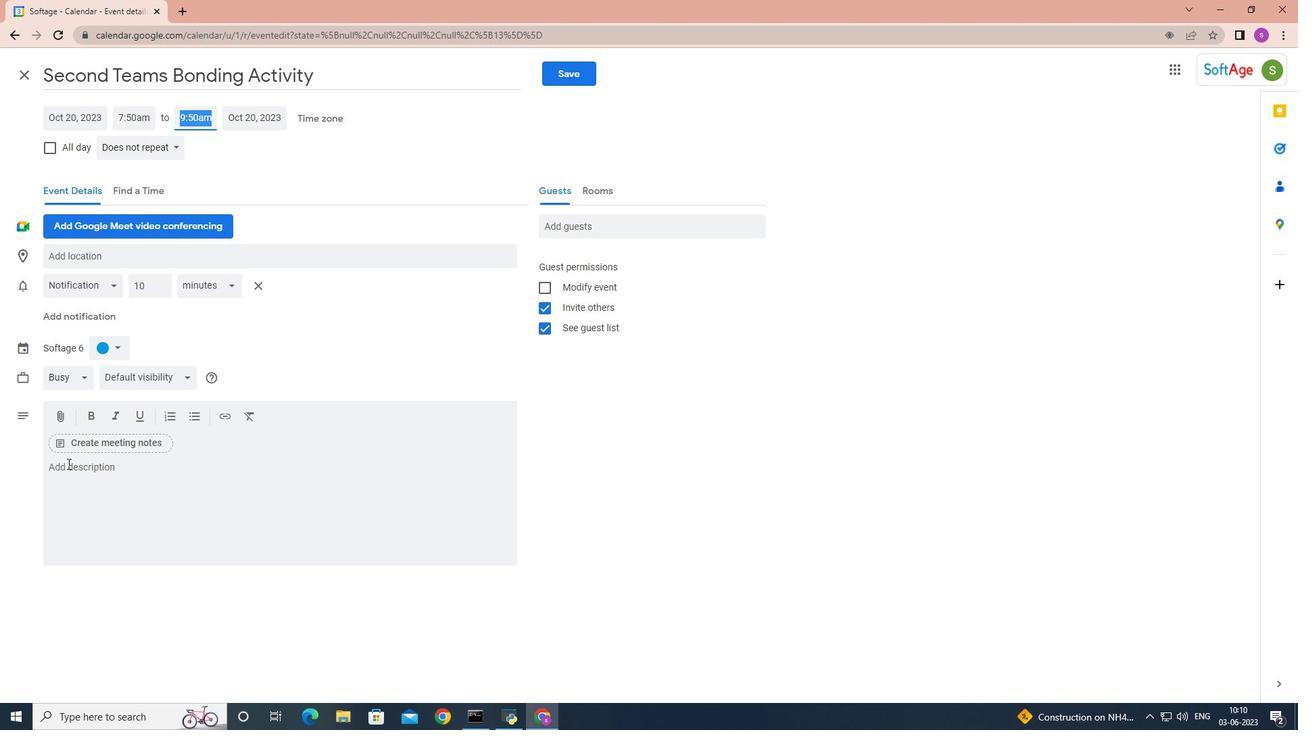 
Action: Mouse pressed left at (67, 465)
Screenshot: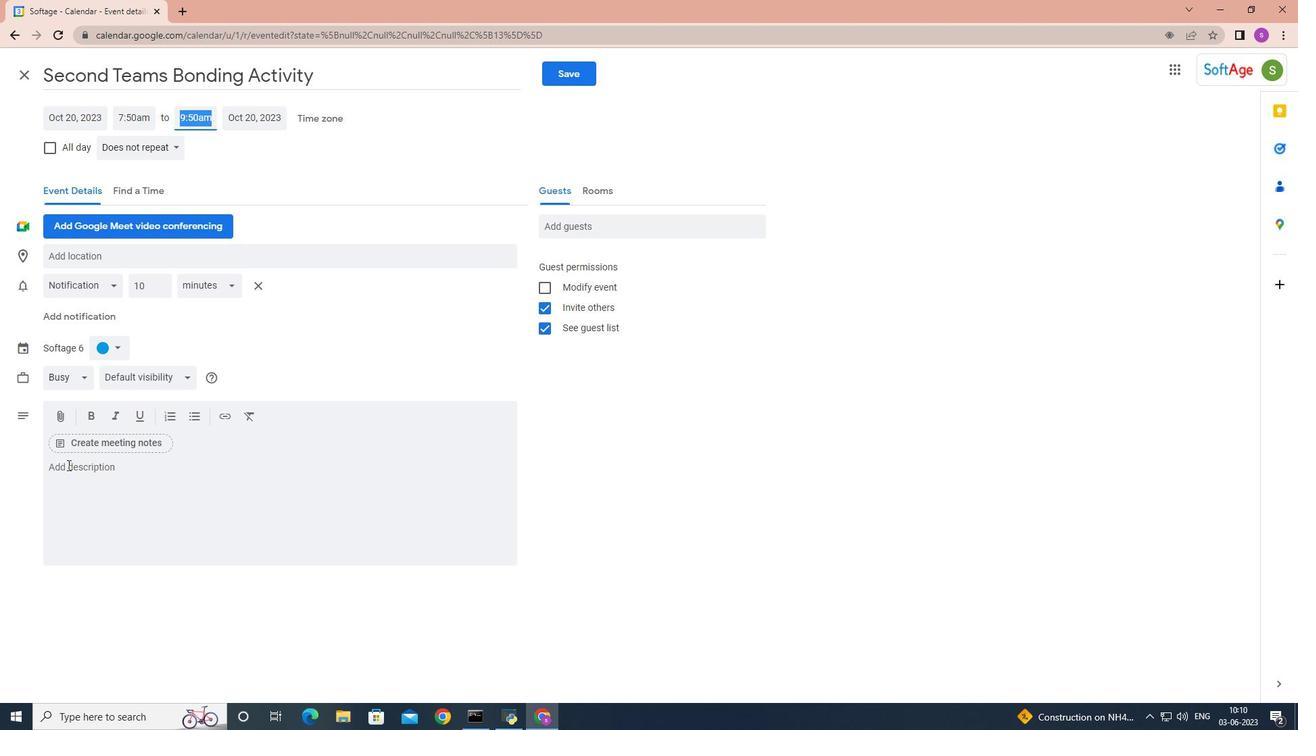
Action: Key pressed <Key.shift>Teams<Key.space>will<Key.space>work<Key.space>together<Key.space>to<Key.space>solve<Key.space>the<Key.space>challenges<Key.space>and<Key.space>find<Key.space>the<Key.space>hidden<Key.space>items<Key.space>or<Key.space>clues.<Key.space>this<Key.space>requires<Key.space>effective<Key.space>communication<Key.space><Key.backspace>,<Key.space>creative<Key.space>thinking,<Key.space>and<Key.space>the<Key.space>ability<Key.space>to<Key.space>leverage<Key.space>each<Key.space>team<Key.space>members<Key.space>strengths<Key.space>and<Key.space>expertise.
Screenshot: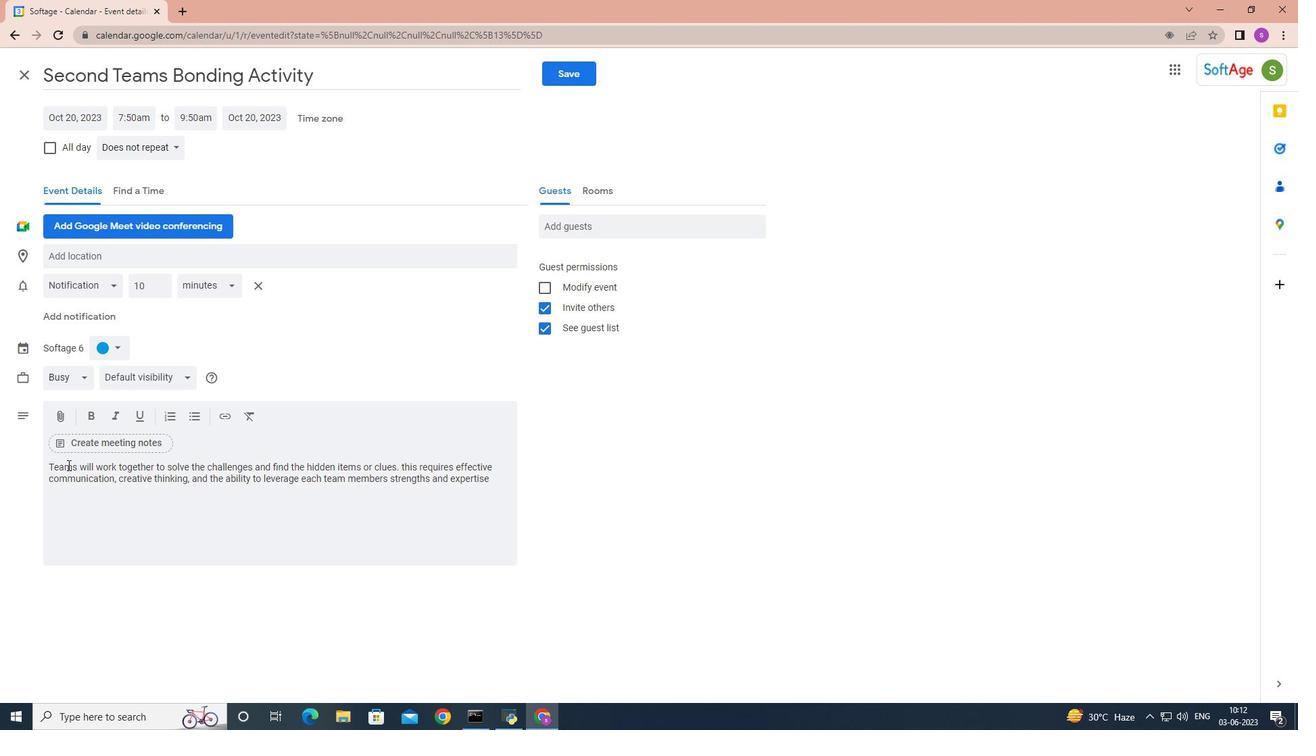 
Action: Mouse moved to (117, 347)
Screenshot: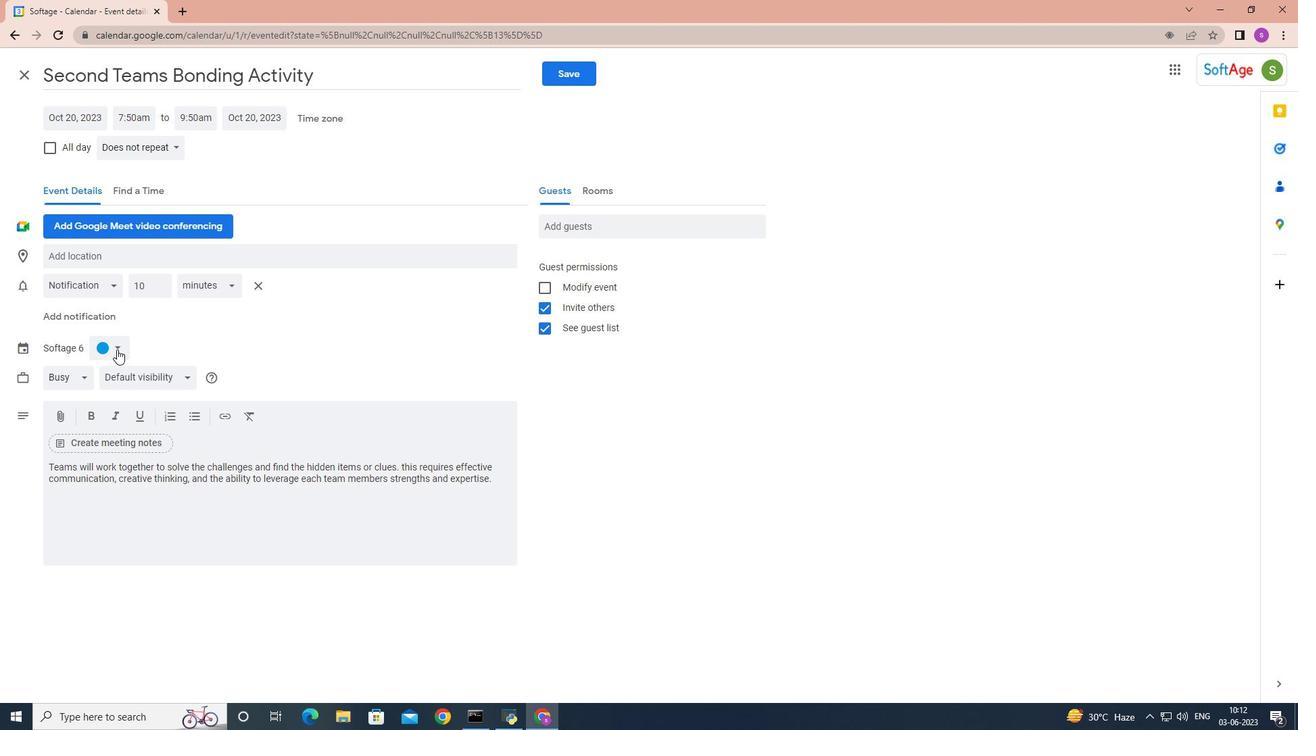 
Action: Mouse pressed left at (117, 347)
Screenshot: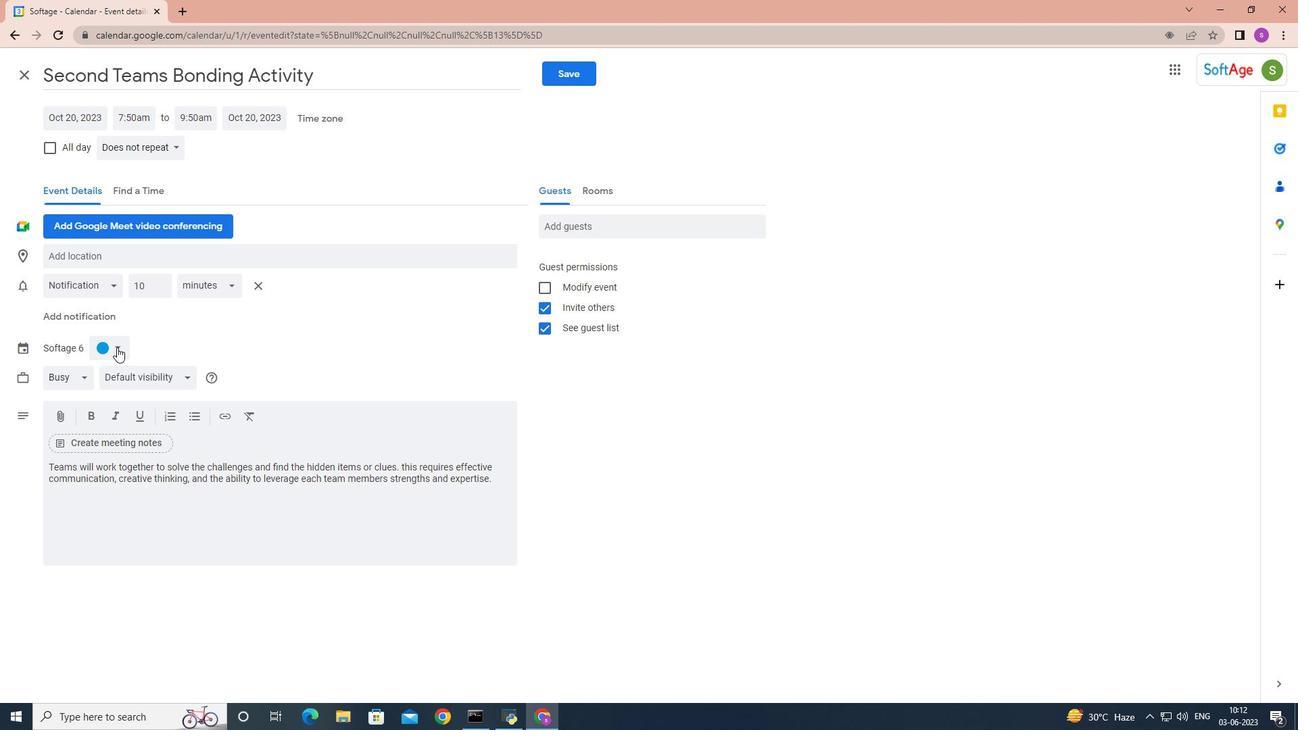 
Action: Mouse moved to (117, 378)
Screenshot: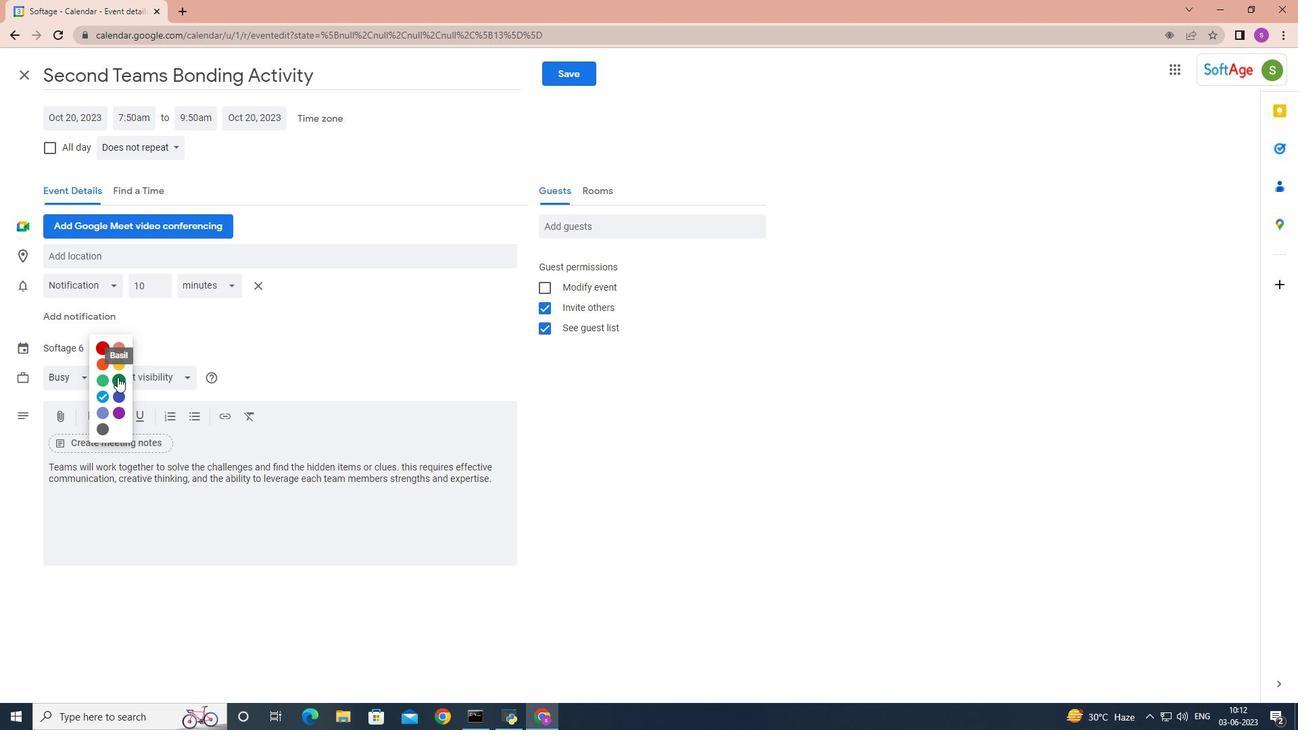 
Action: Mouse pressed left at (117, 378)
Screenshot: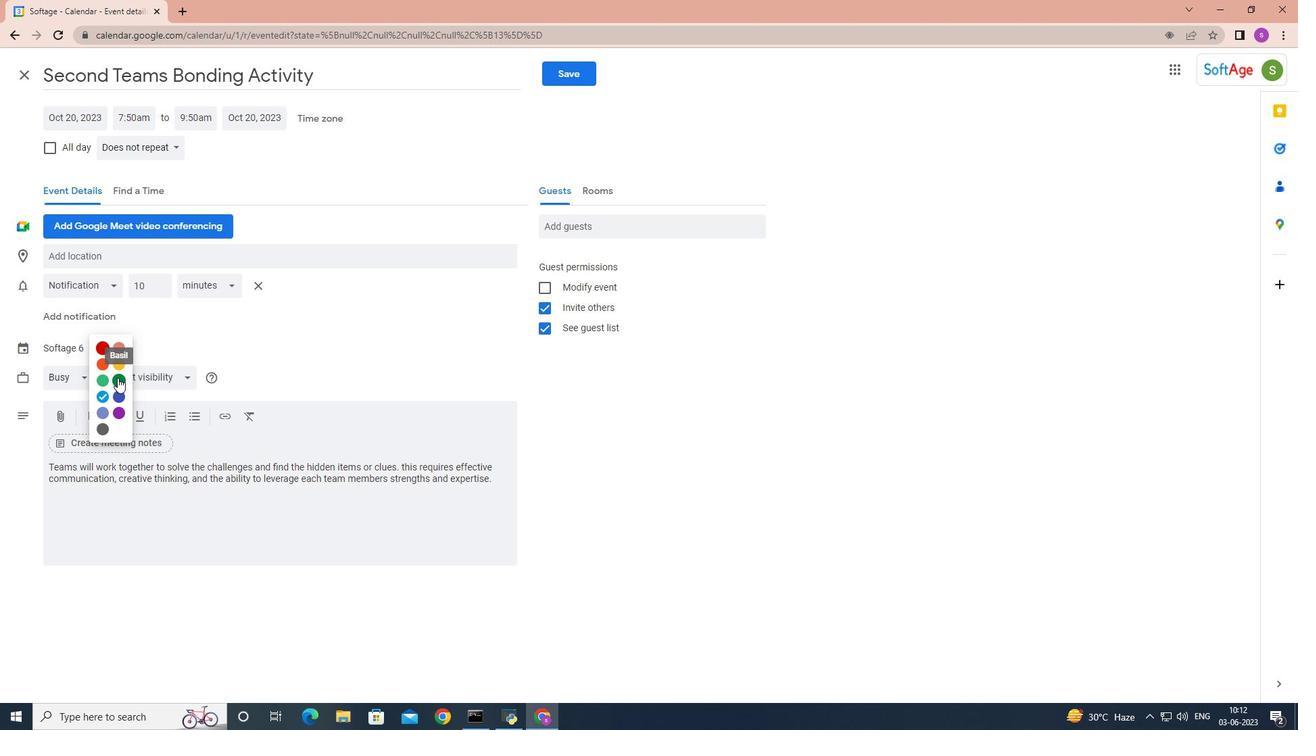 
Action: Mouse moved to (99, 254)
Screenshot: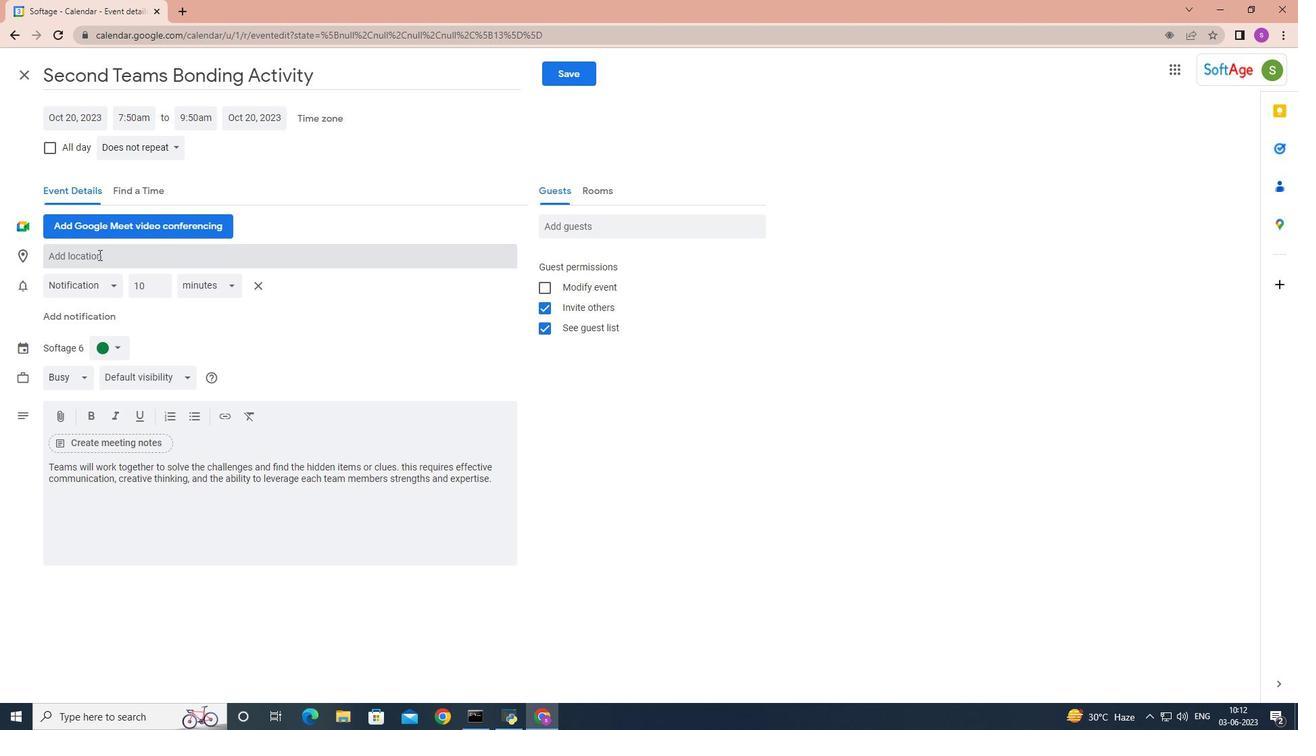 
Action: Mouse pressed left at (99, 254)
Screenshot: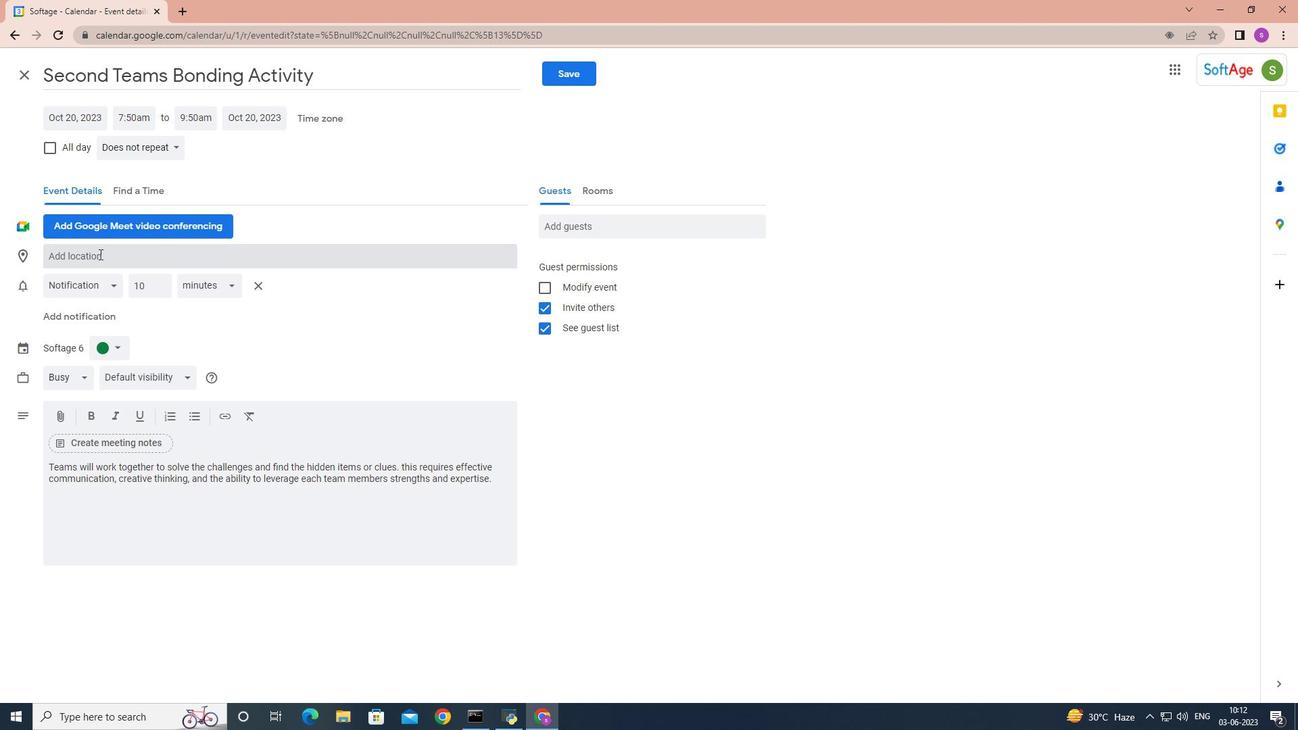 
Action: Key pressed 789<Key.space><Key.shift>s<Key.backspace><Key.shift>Santorini<Key.space><Key.shift><Key.shift><Key.shift><Key.shift><Key.shift><Key.shift><Key.shift><Key.shift><Key.shift><Key.shift><Key.shift><Key.shift><Key.shift><Key.shift><Key.shift>Caldera,<Key.space><Key.shift>s<Key.backspace><Key.shift>Santorini,<Key.space><Key.shift><Key.shift><Key.shift><Key.shift><Key.shift><Key.shift><Key.shift><Key.shift><Key.shift><Key.shift><Key.shift><Key.shift><Key.shift><Key.shift><Key.shift><Key.shift><Key.shift>Greece,
Screenshot: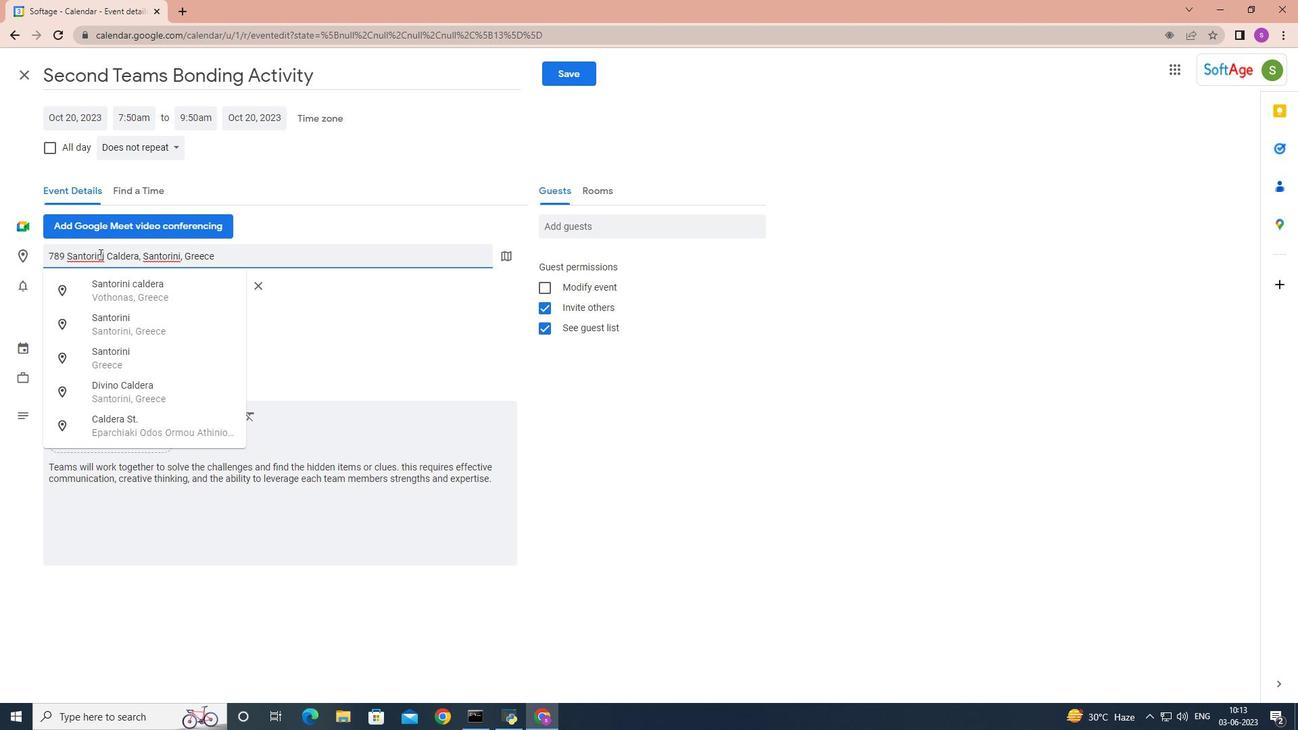 
Action: Mouse moved to (562, 227)
Screenshot: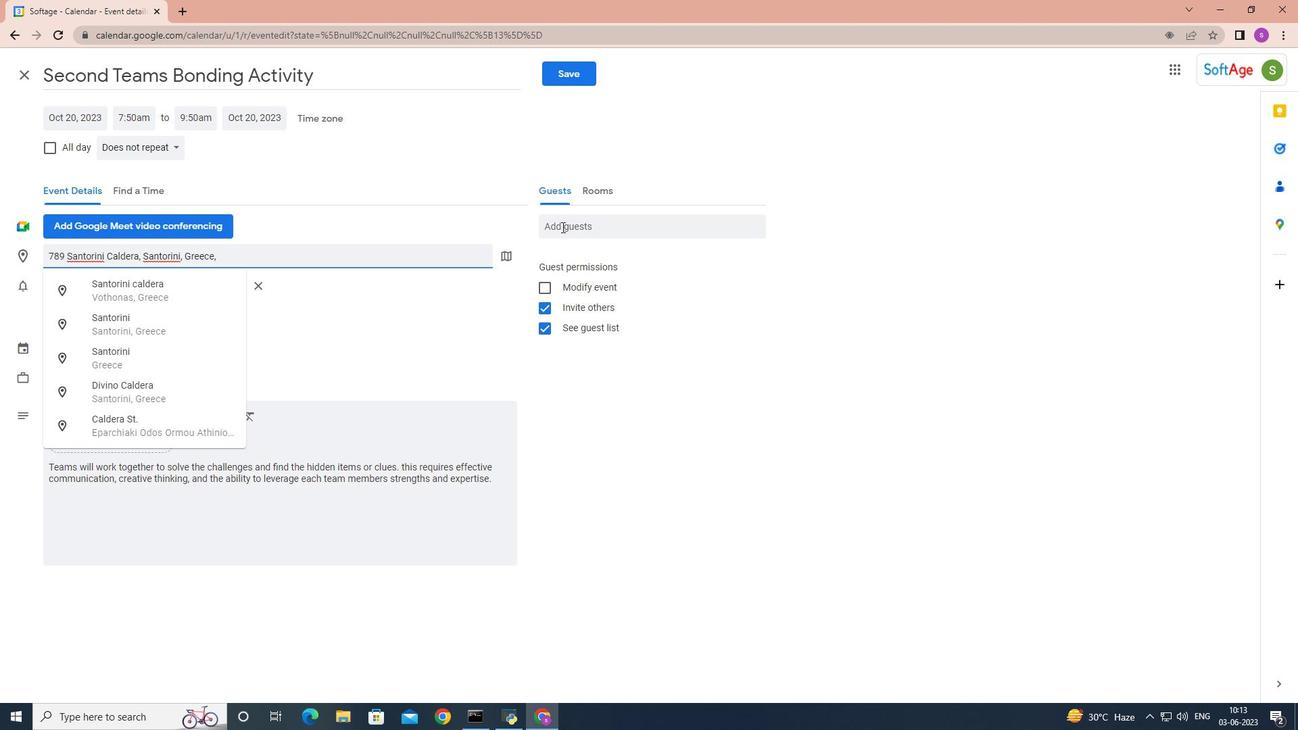 
Action: Mouse pressed left at (562, 227)
Screenshot: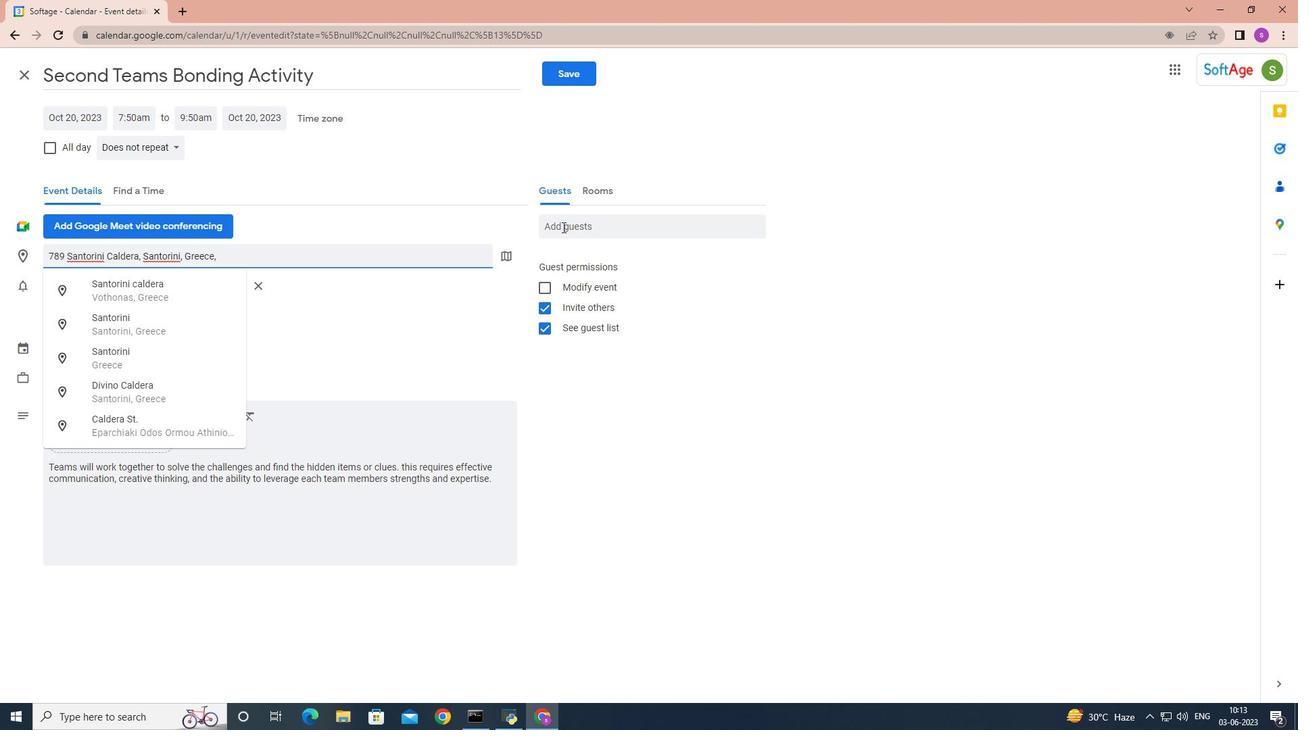 
Action: Key pressed softage.5
Screenshot: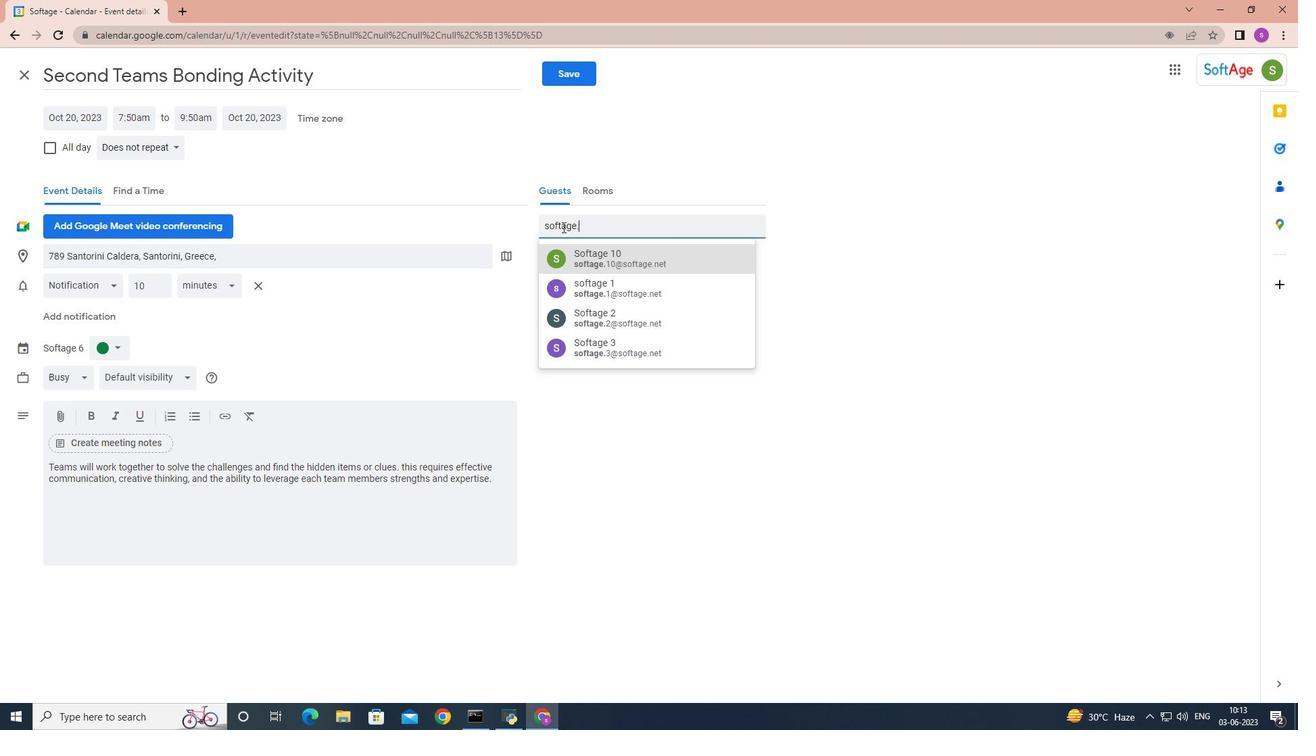 
Action: Mouse moved to (599, 265)
Screenshot: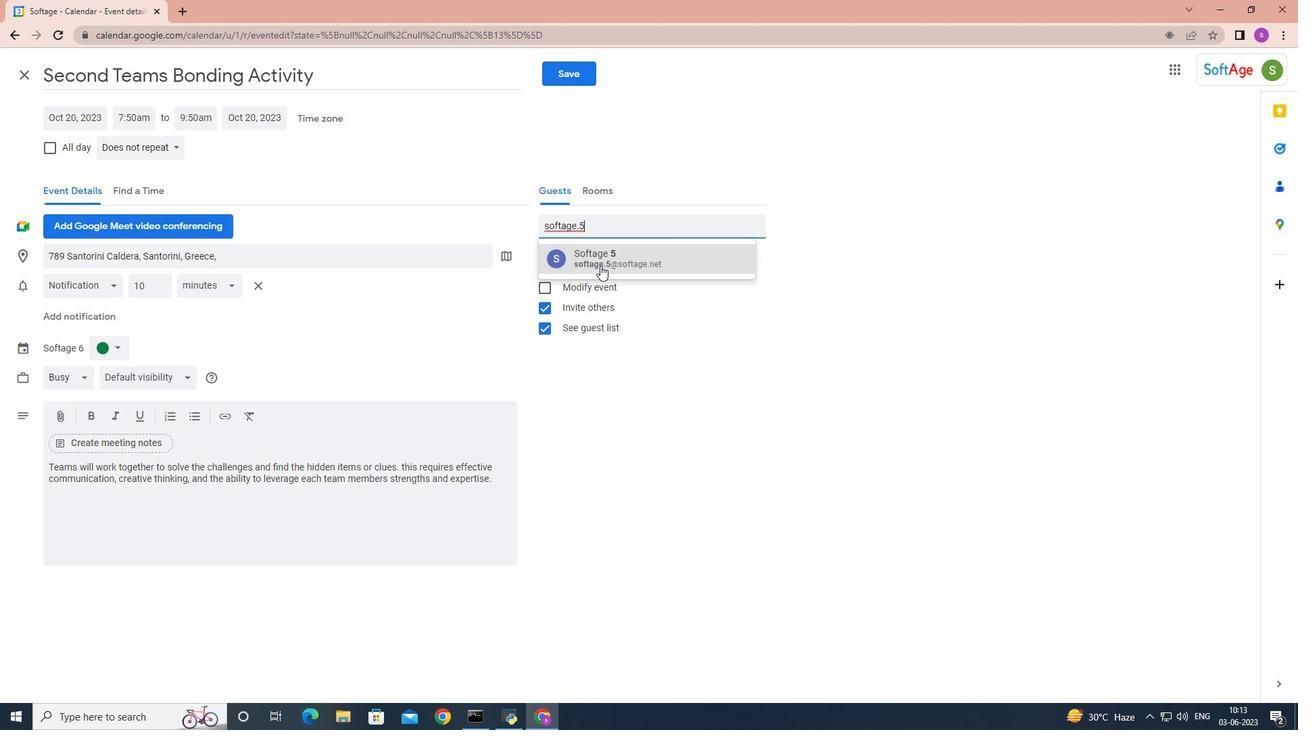 
Action: Mouse pressed left at (599, 265)
Screenshot: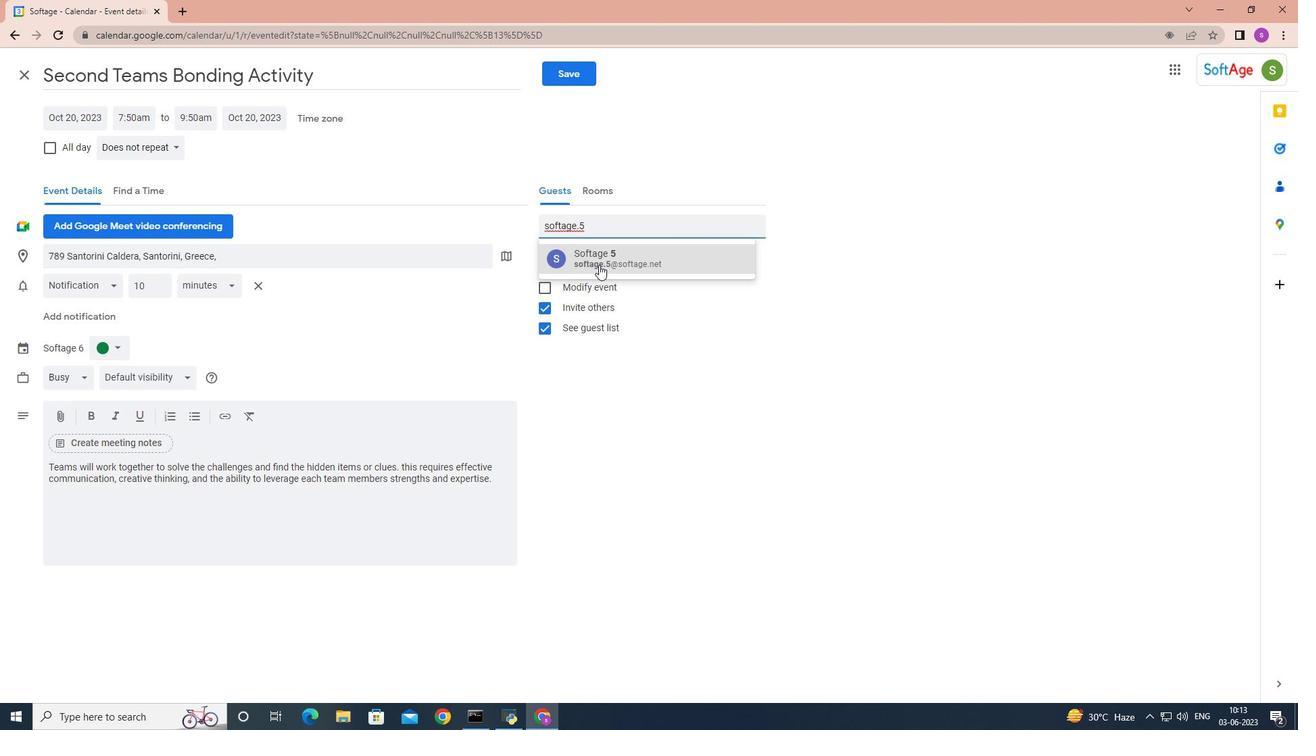 
Action: Key pressed softage.7
Screenshot: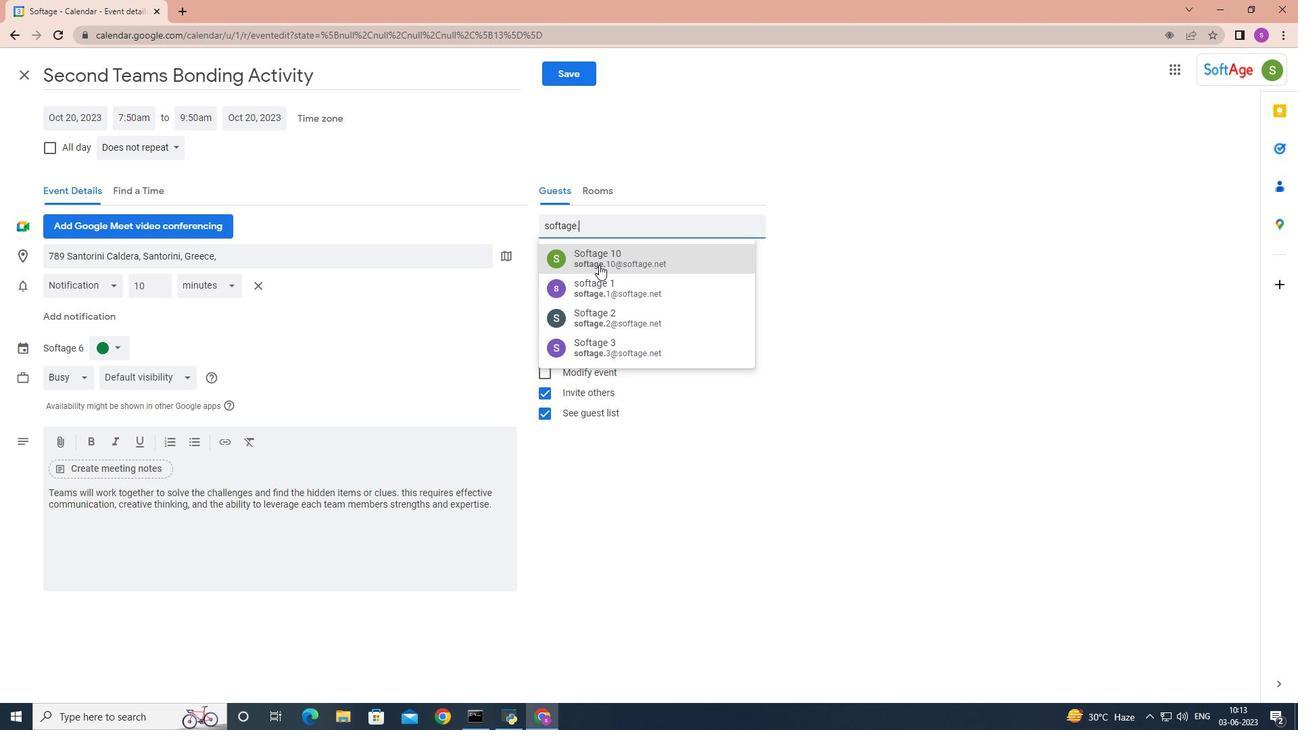 
Action: Mouse pressed left at (599, 265)
Screenshot: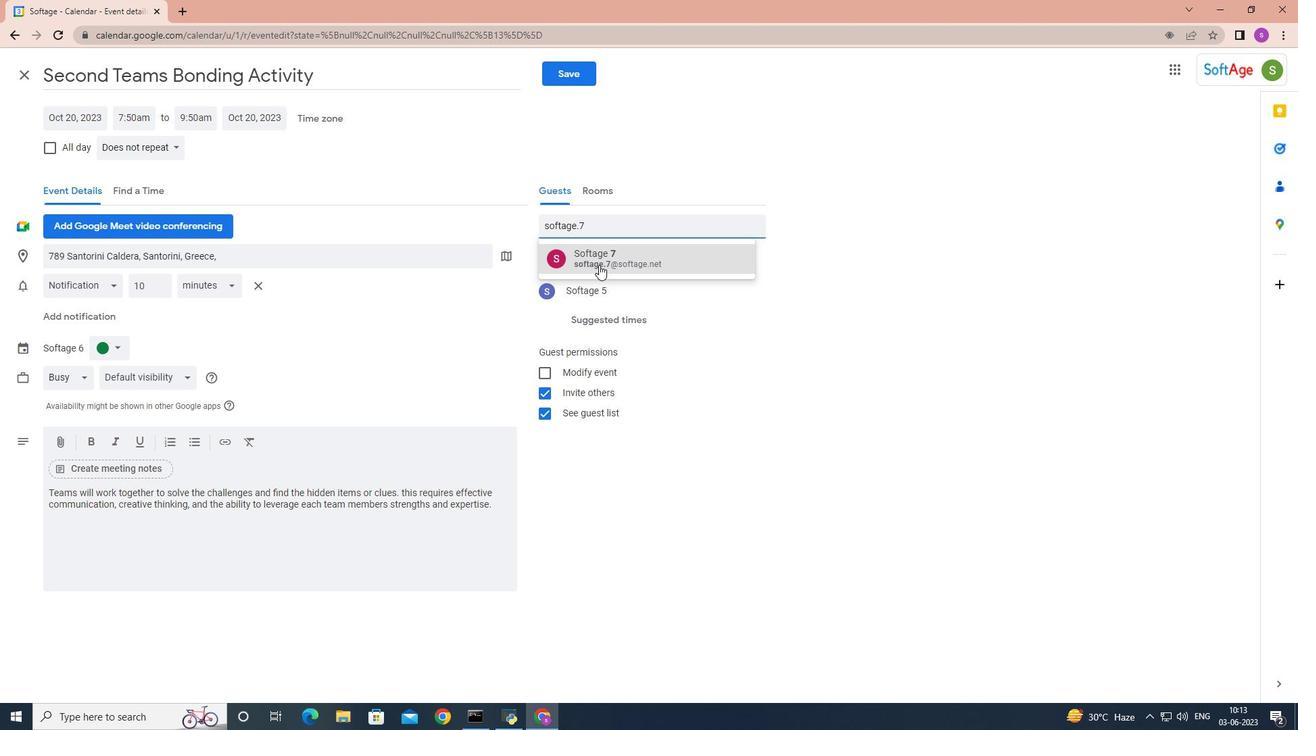
Action: Mouse moved to (175, 148)
Screenshot: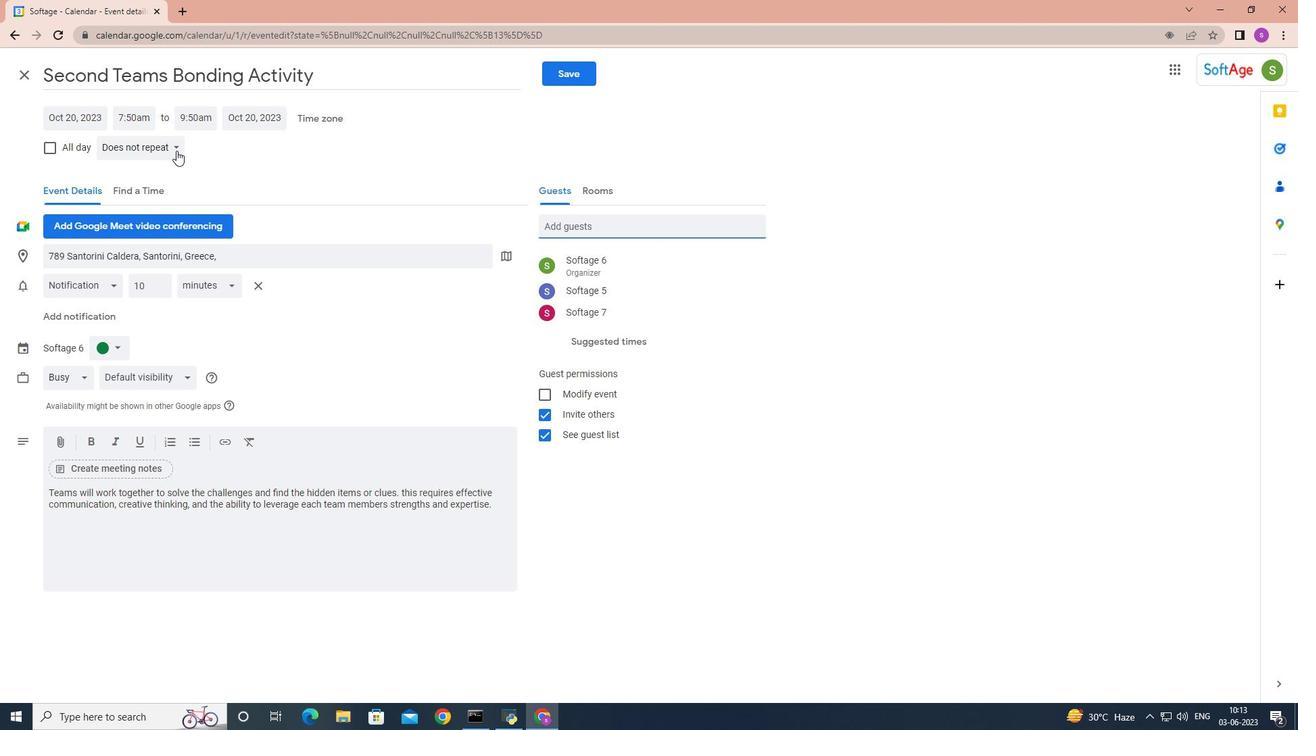 
Action: Mouse pressed left at (175, 148)
Screenshot: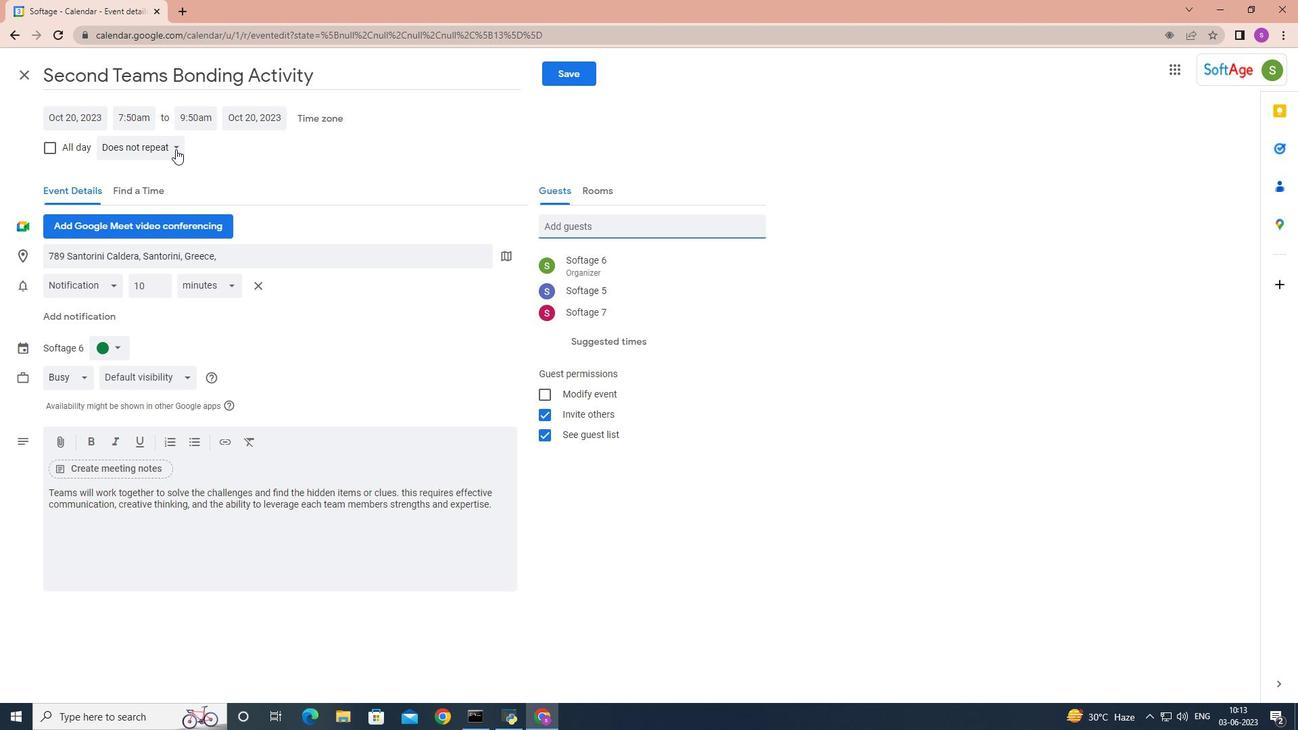 
Action: Mouse moved to (123, 292)
Screenshot: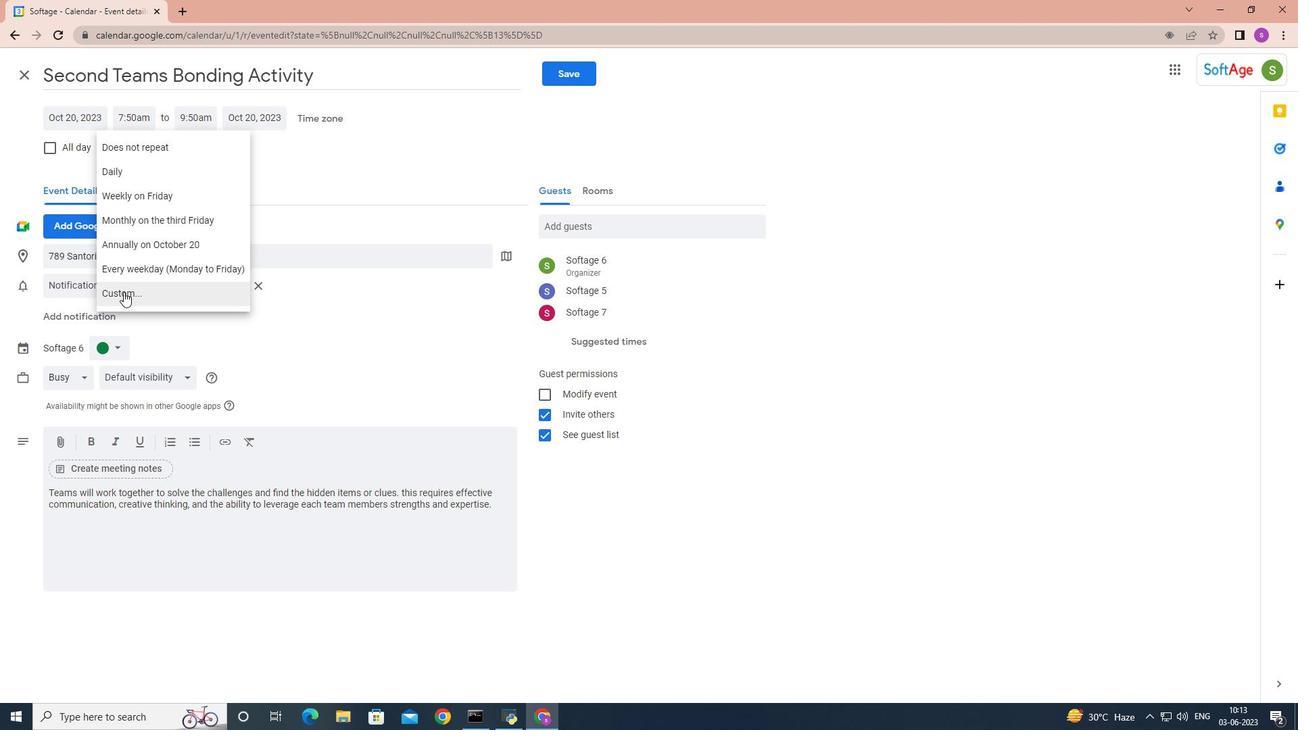
Action: Mouse pressed left at (123, 292)
Screenshot: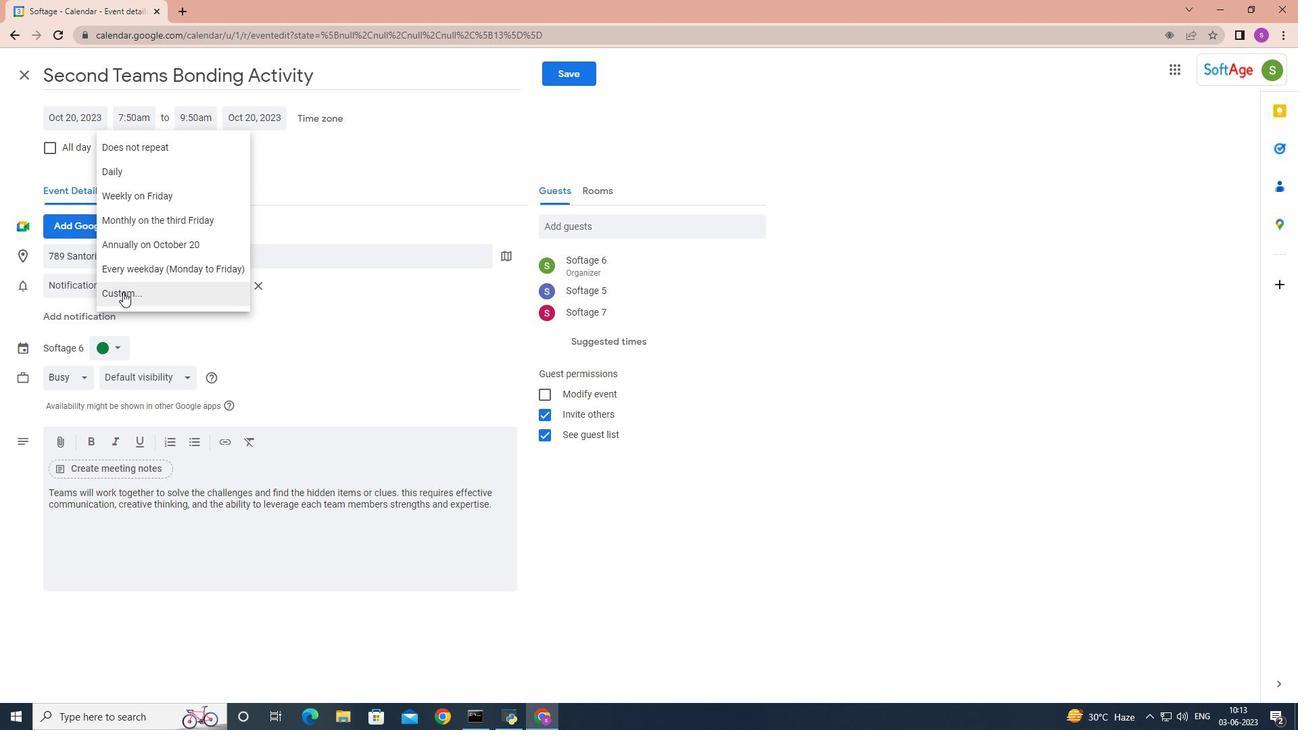 
Action: Mouse moved to (700, 290)
Screenshot: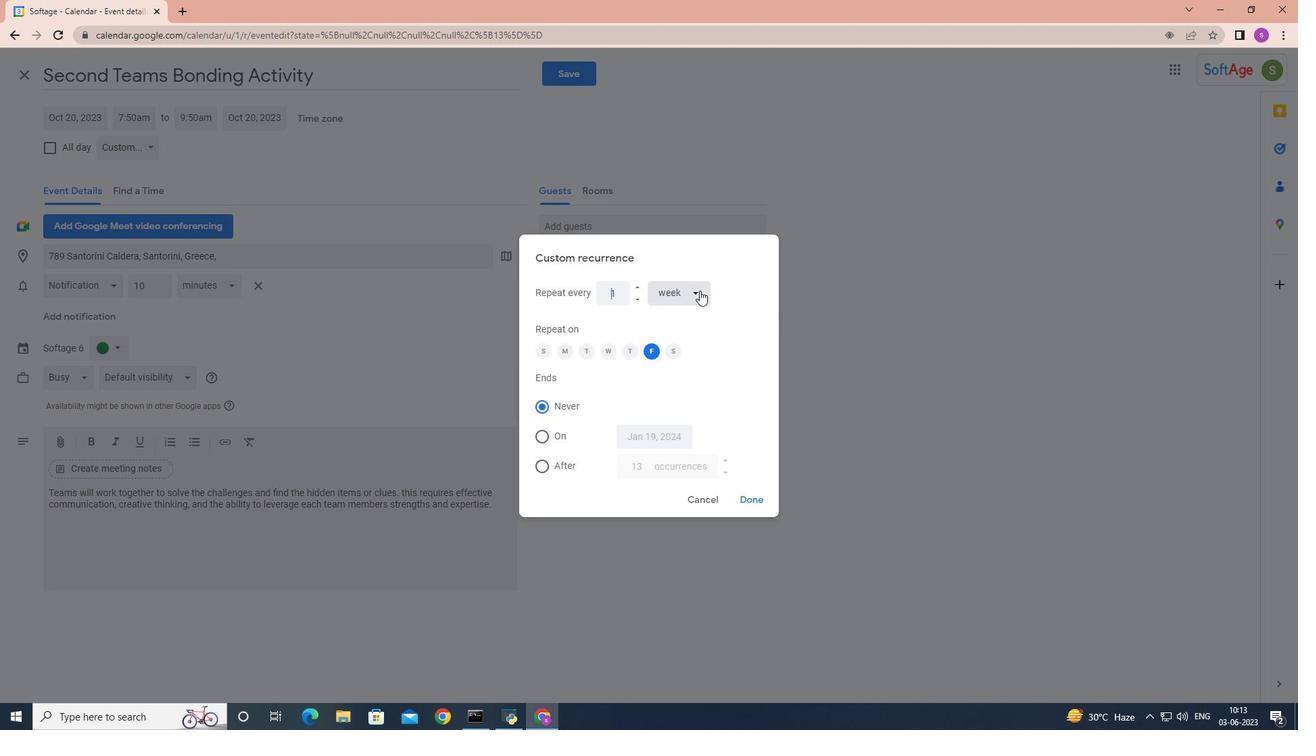 
Action: Mouse pressed left at (700, 290)
Screenshot: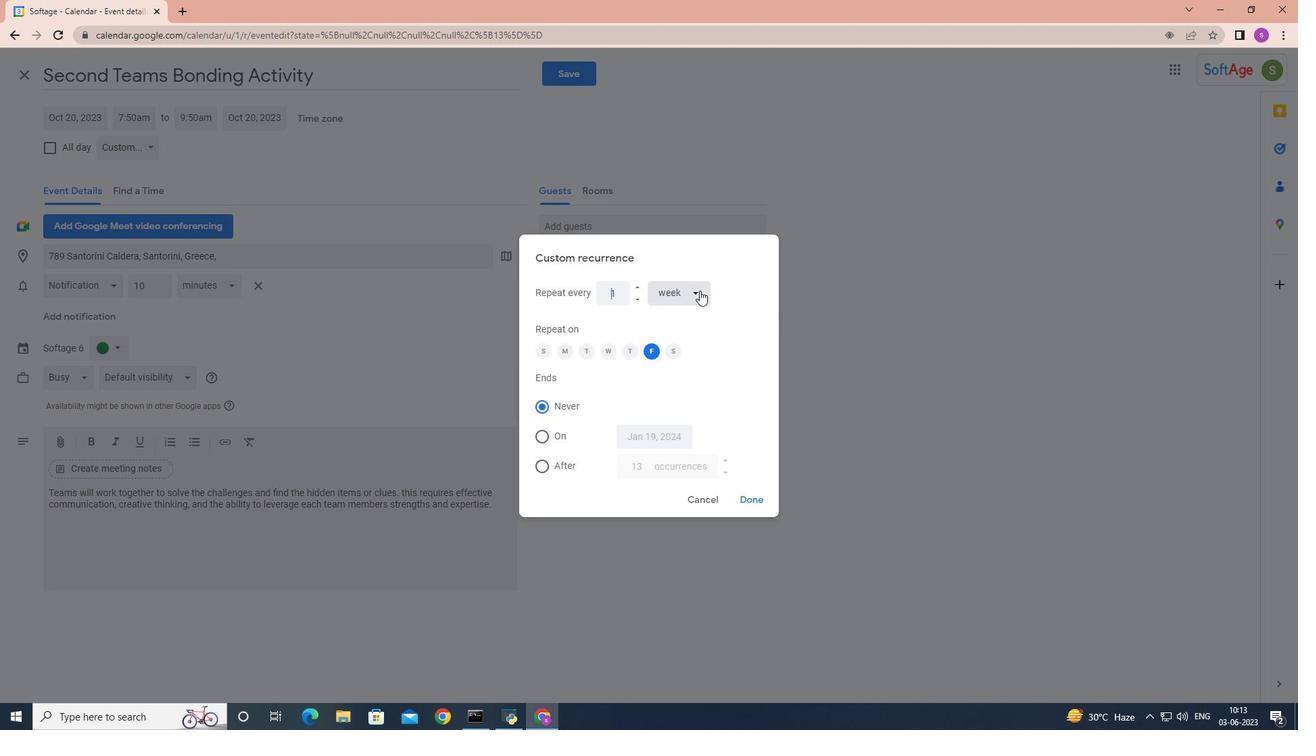 
Action: Mouse moved to (733, 389)
Screenshot: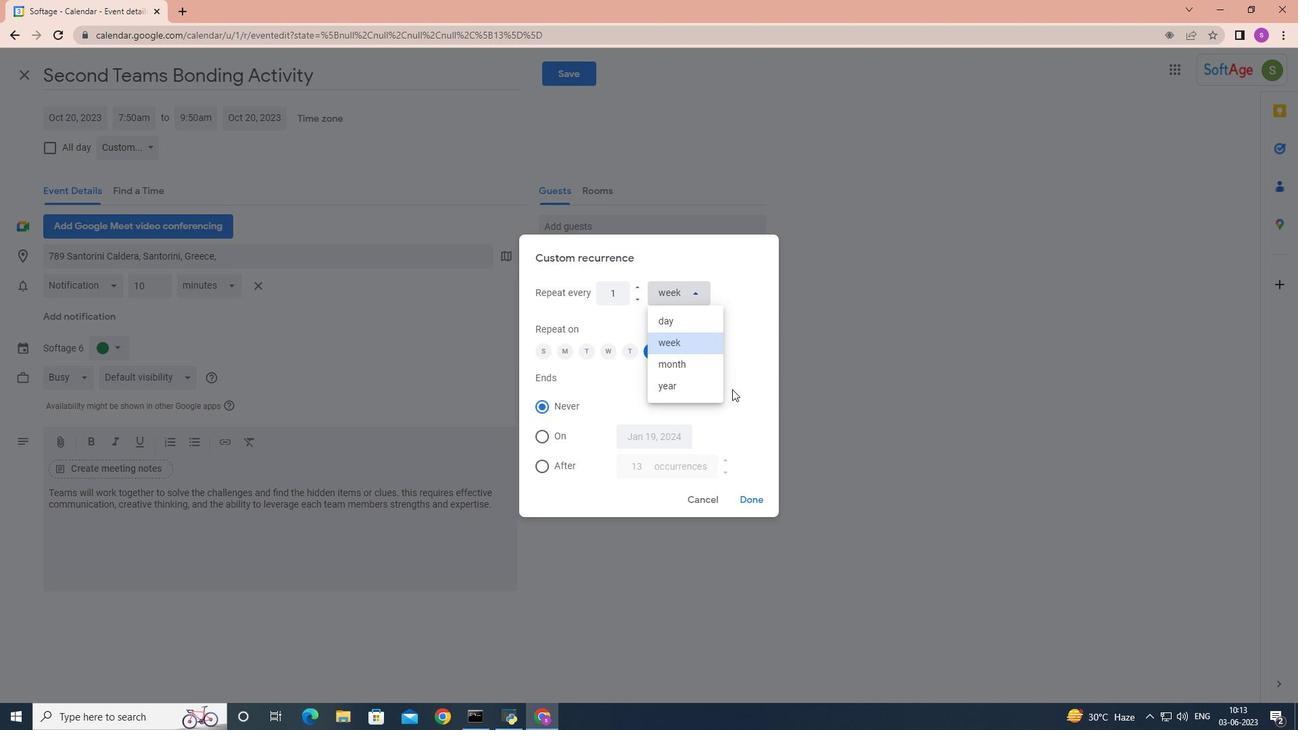 
Action: Mouse pressed left at (733, 389)
Screenshot: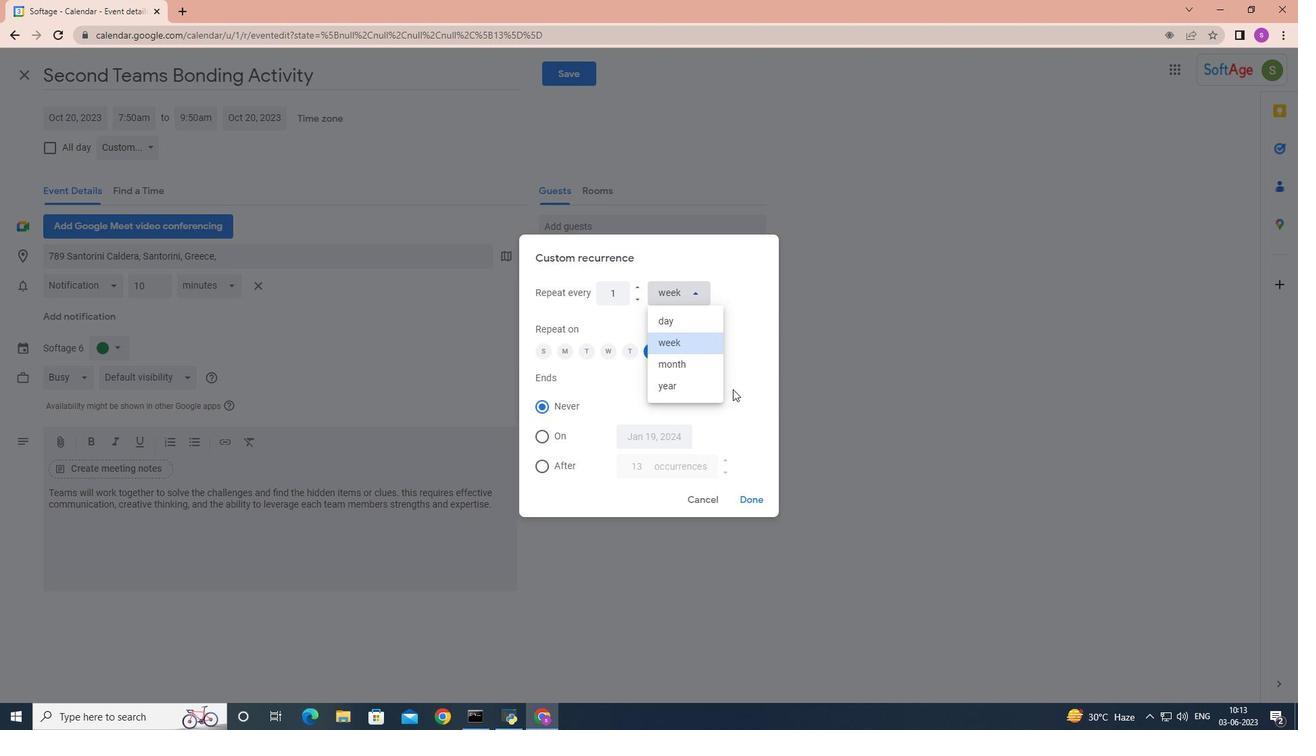 
Action: Mouse moved to (544, 350)
Screenshot: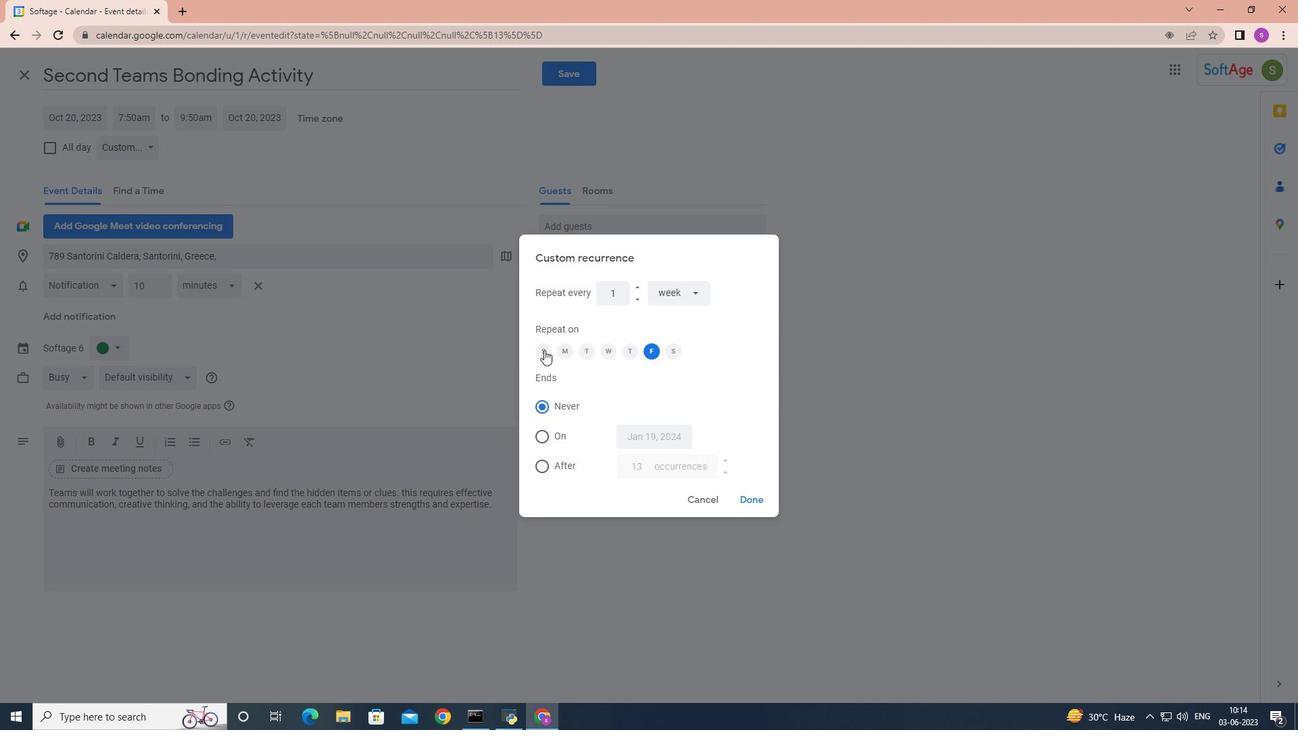 
Action: Mouse pressed left at (544, 350)
Screenshot: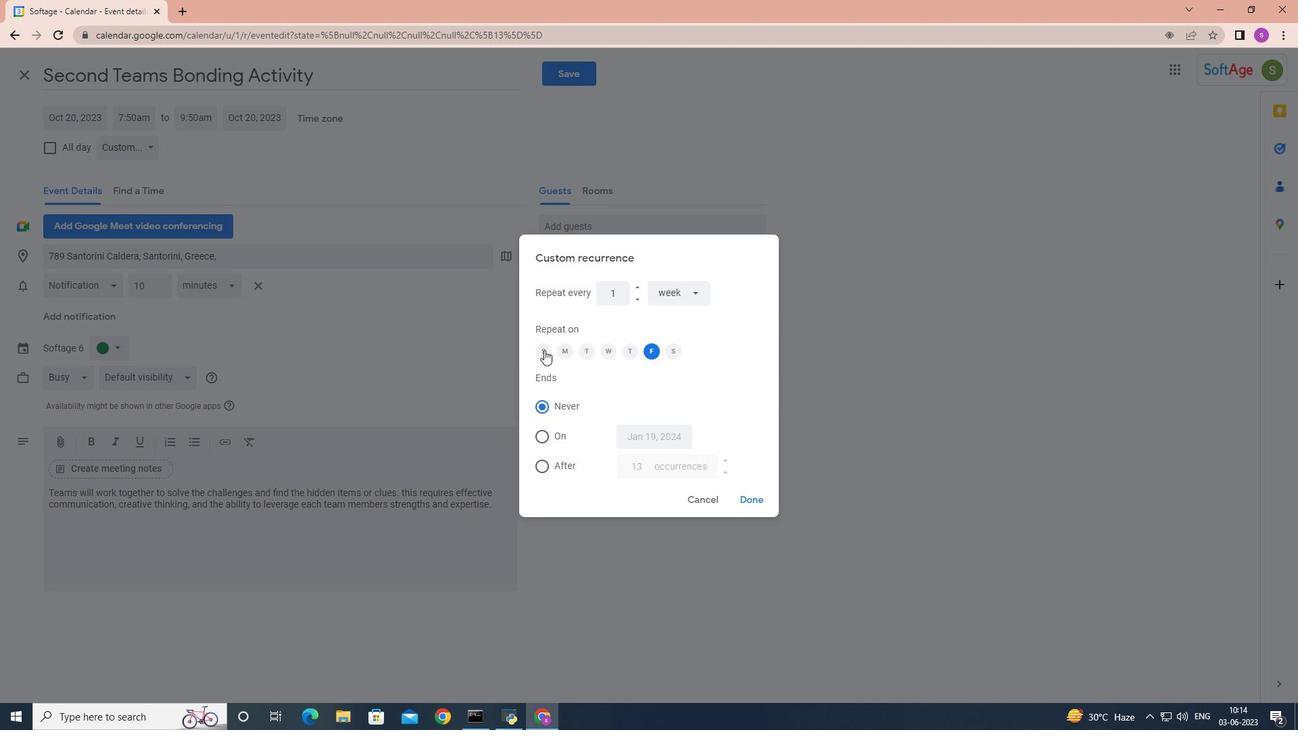 
Action: Mouse moved to (647, 349)
Screenshot: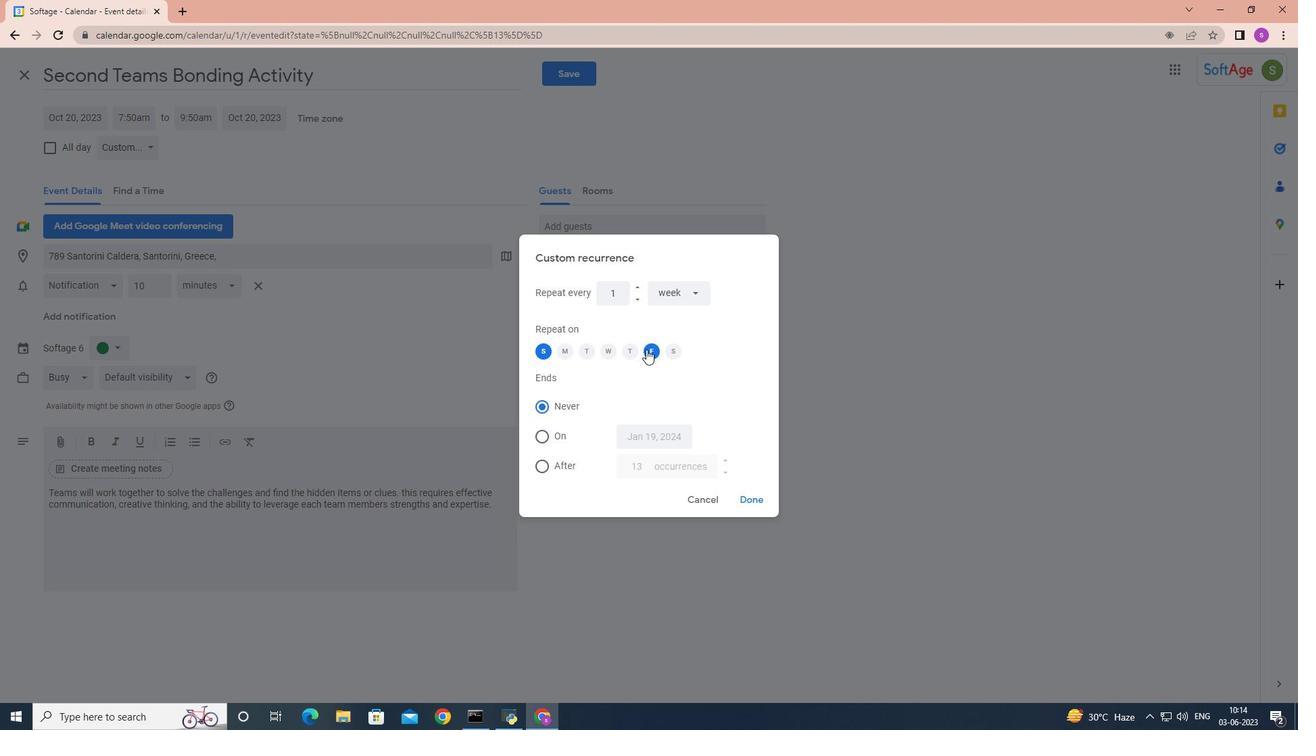
Action: Mouse pressed left at (647, 349)
Screenshot: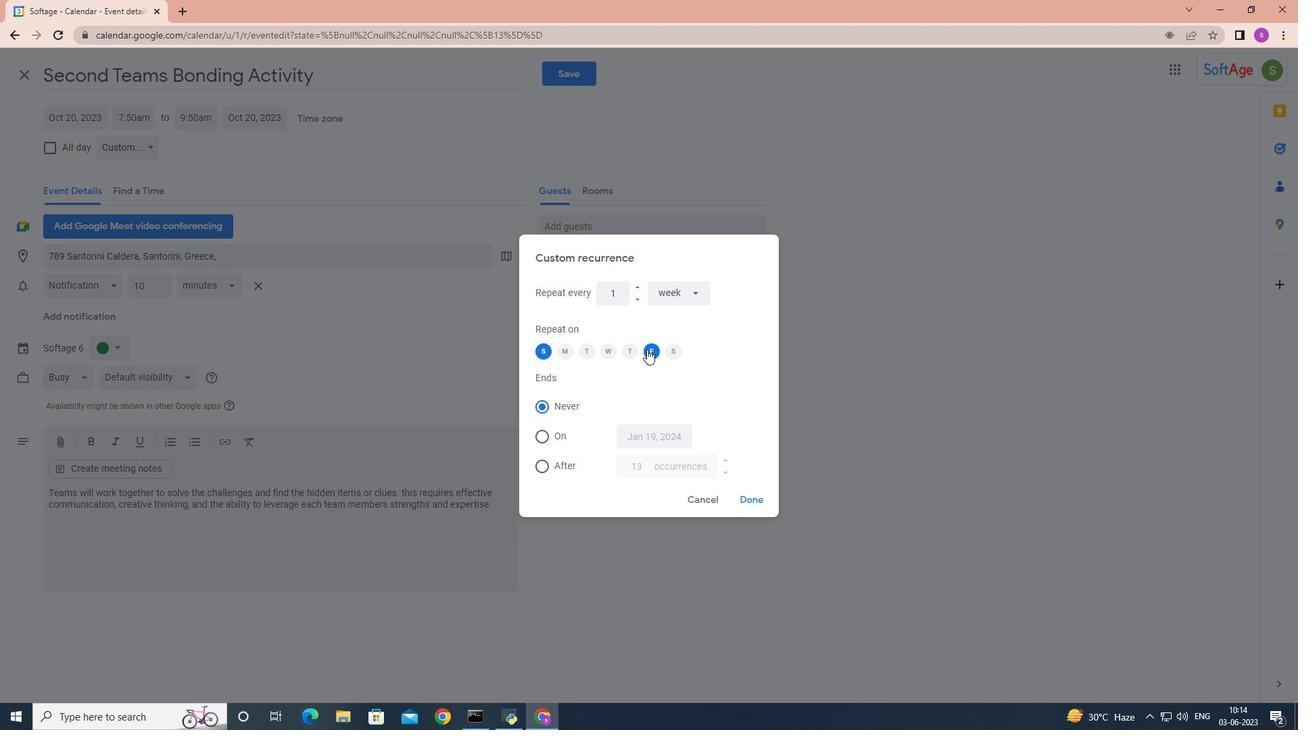 
Action: Mouse moved to (754, 497)
Screenshot: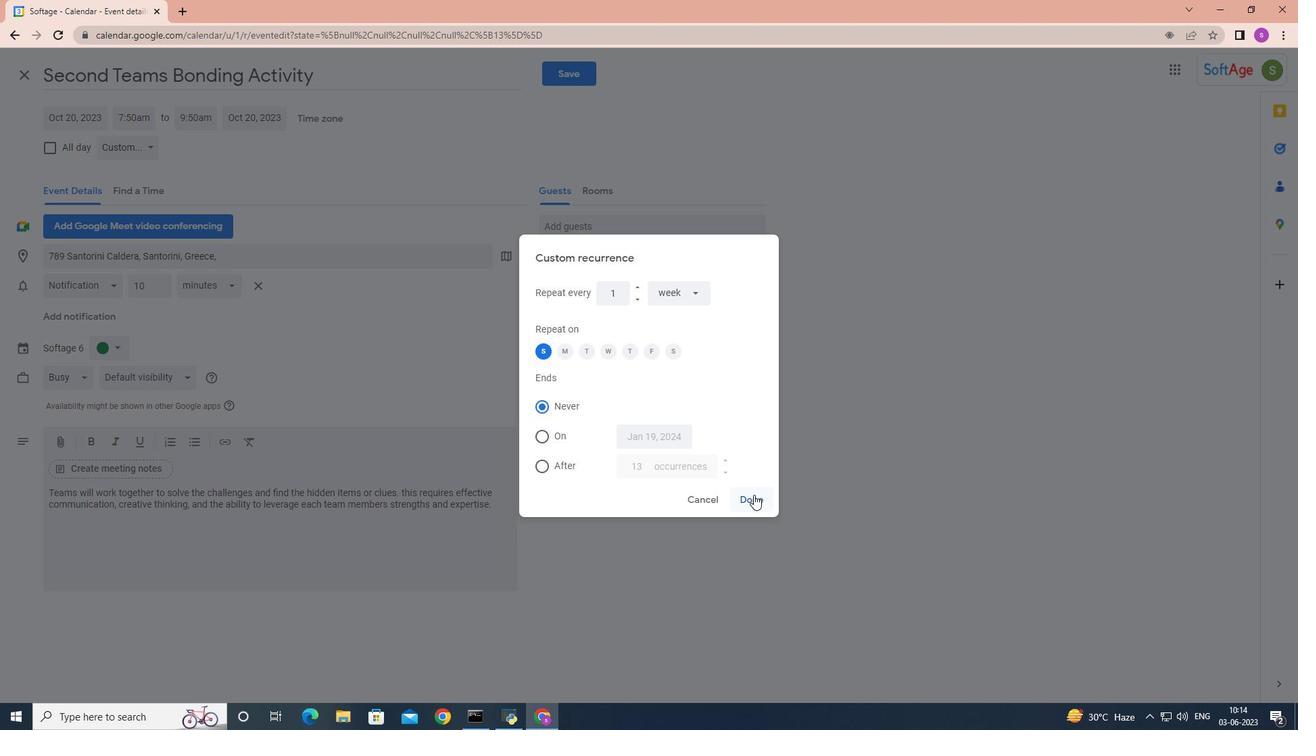 
Action: Mouse pressed left at (754, 497)
Screenshot: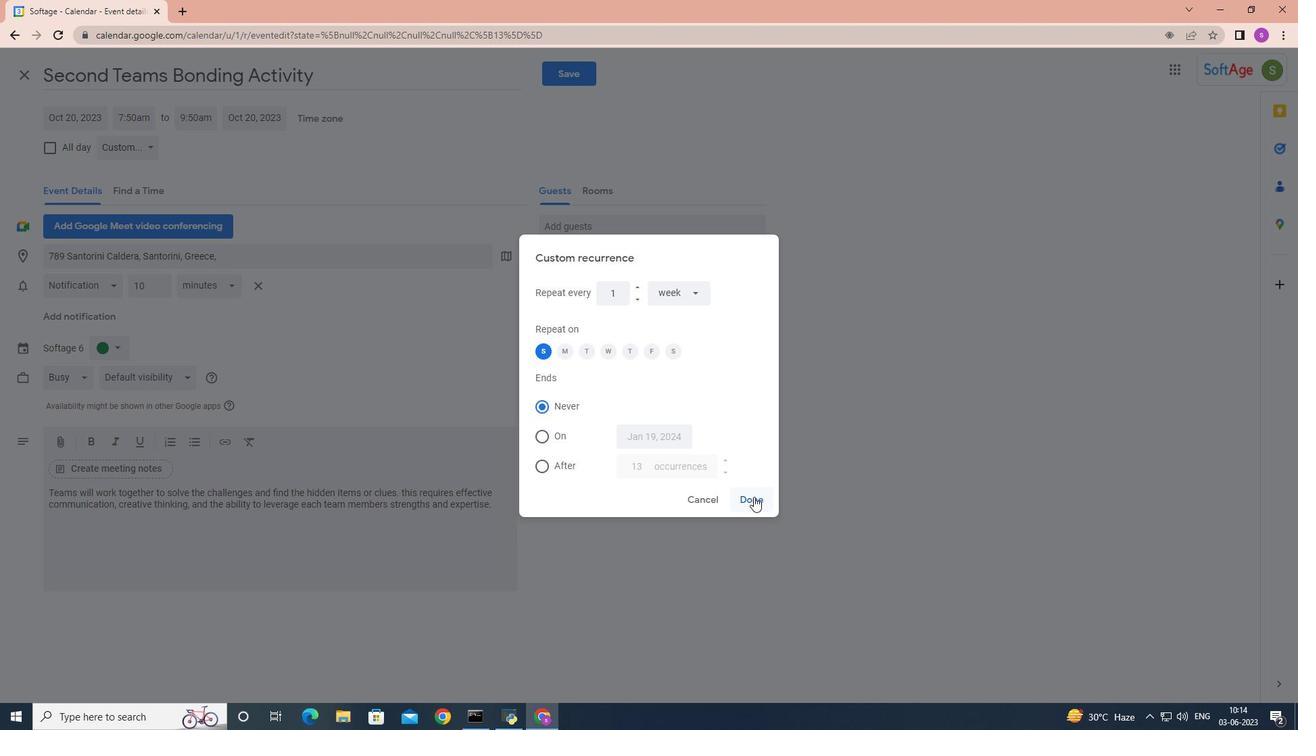 
Action: Mouse moved to (566, 71)
Screenshot: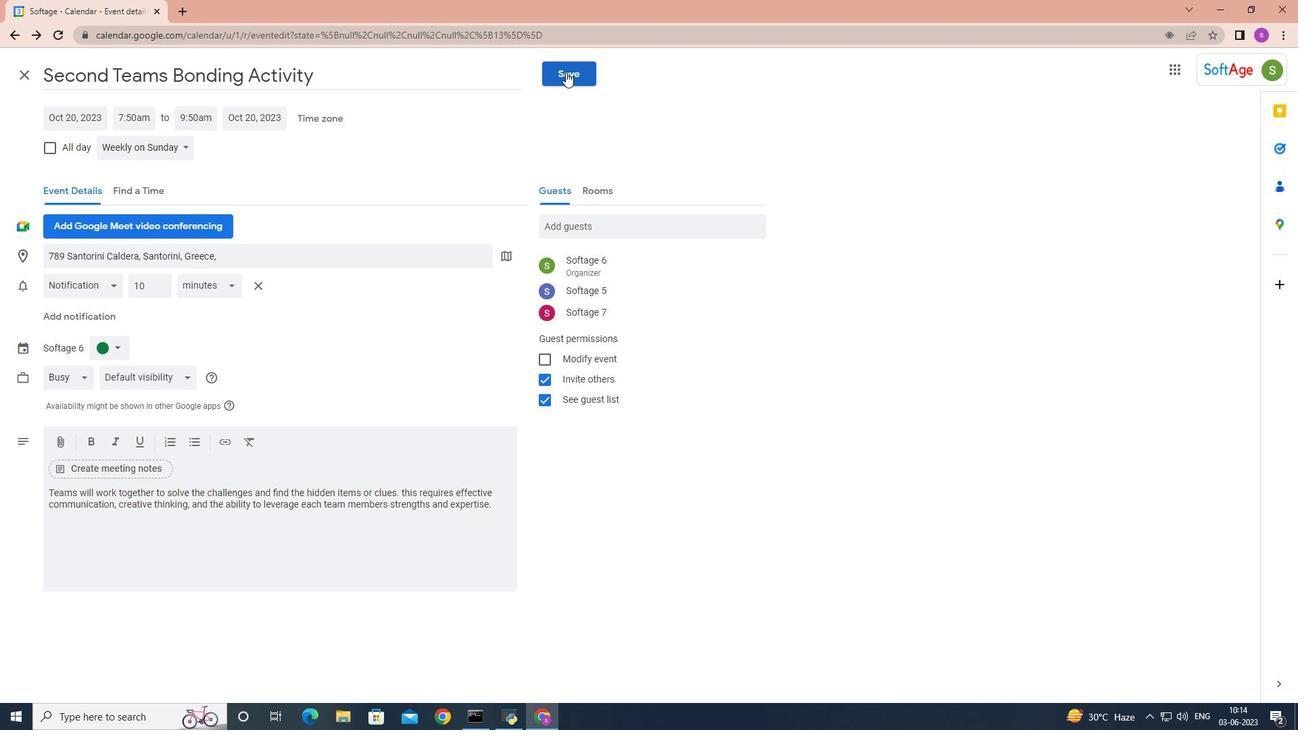 
Action: Mouse pressed left at (566, 71)
Screenshot: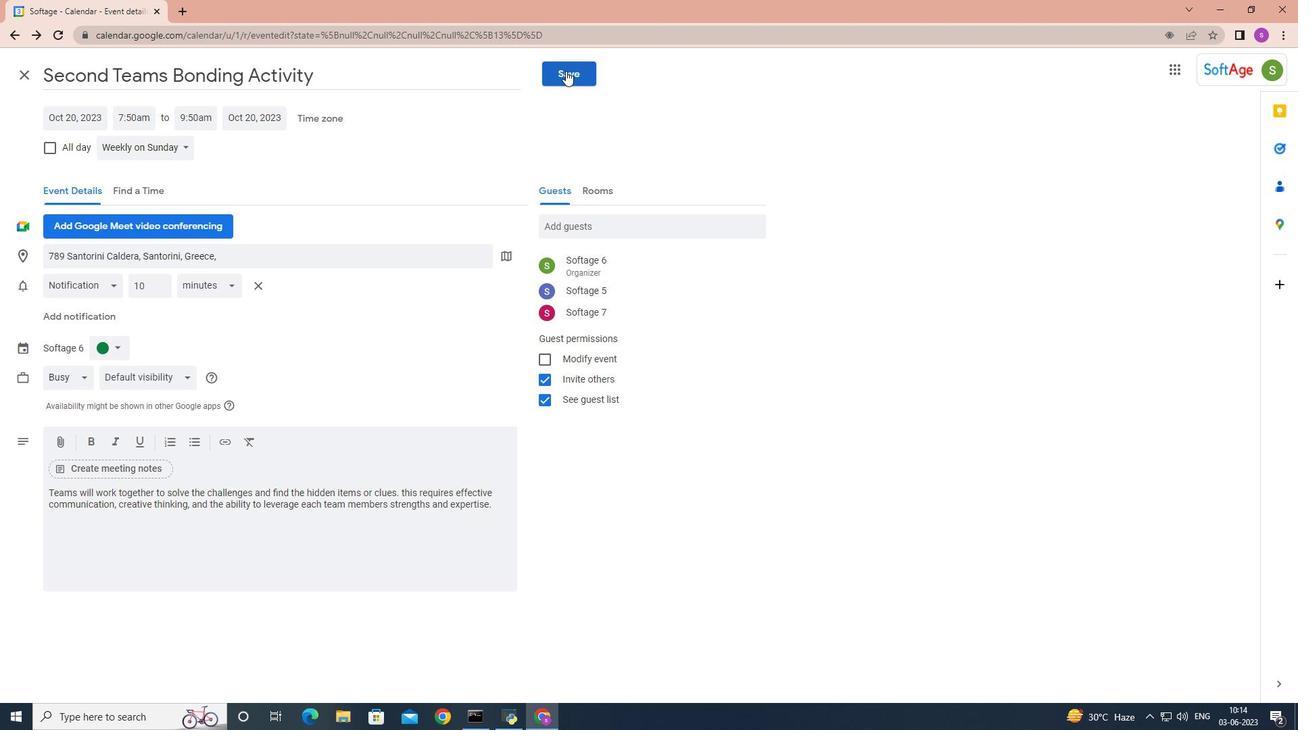 
Action: Mouse moved to (772, 405)
Screenshot: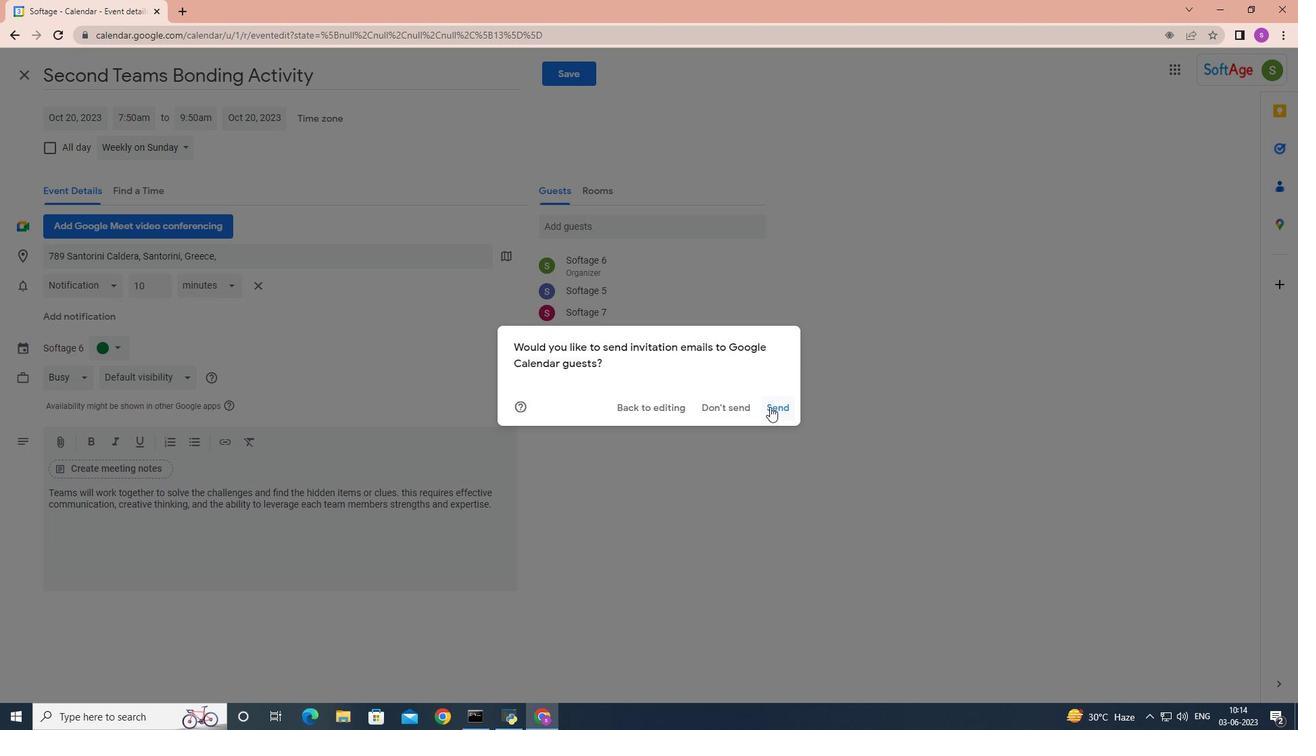 
Action: Mouse pressed left at (772, 405)
Screenshot: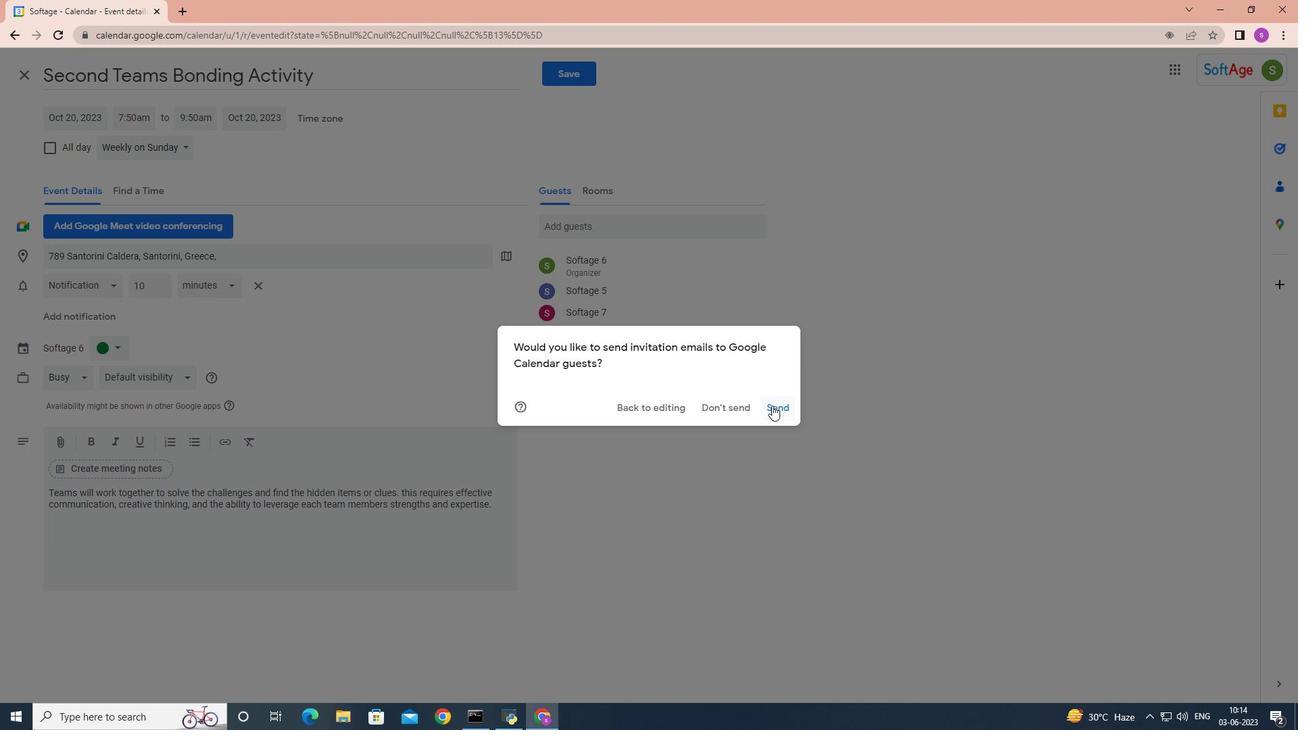 
Action: Mouse moved to (771, 404)
Screenshot: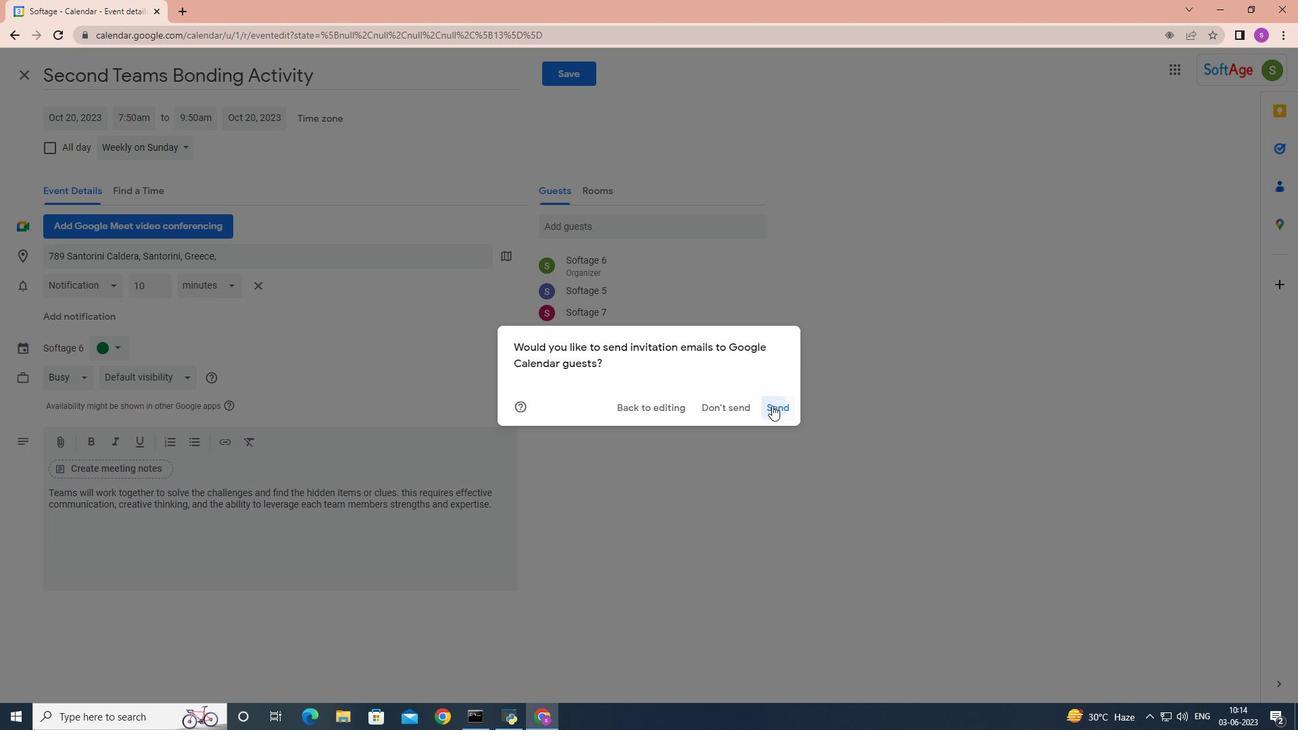 
